 Task: Find connections with filter location Guadalupe with filter topic #Bestadvicewith filter profile language Spanish with filter current company Cargill with filter school Shivaji College with filter industry Soap and Cleaning Product Manufacturing with filter service category Insurance with filter keywords title Bank Teller
Action: Mouse moved to (519, 93)
Screenshot: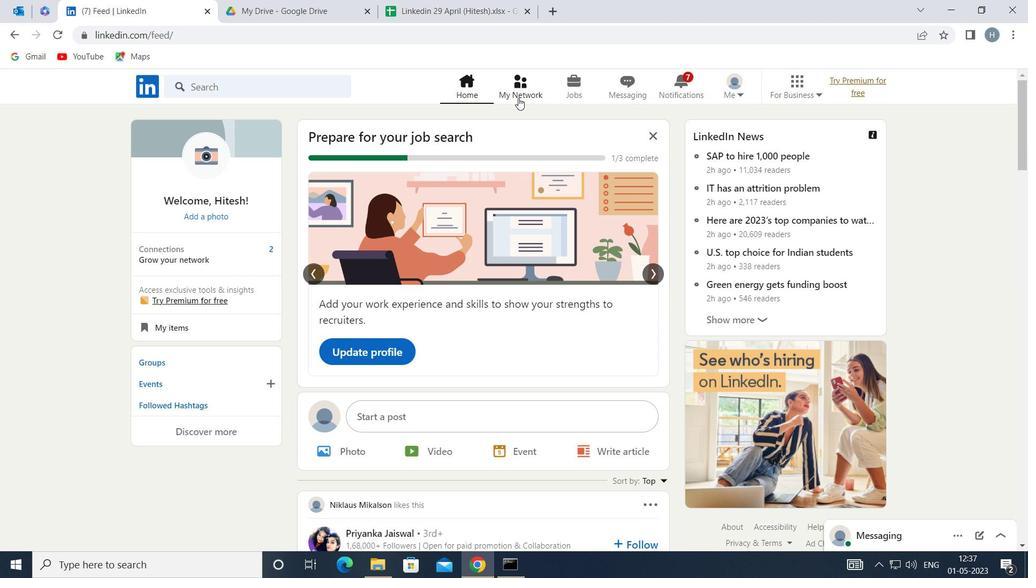 
Action: Mouse pressed left at (519, 93)
Screenshot: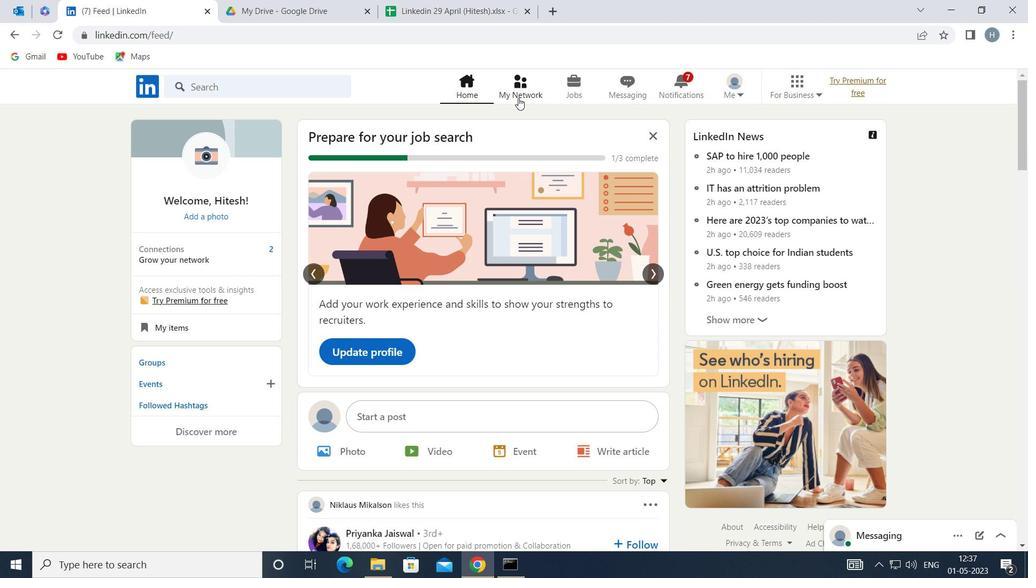 
Action: Mouse moved to (280, 156)
Screenshot: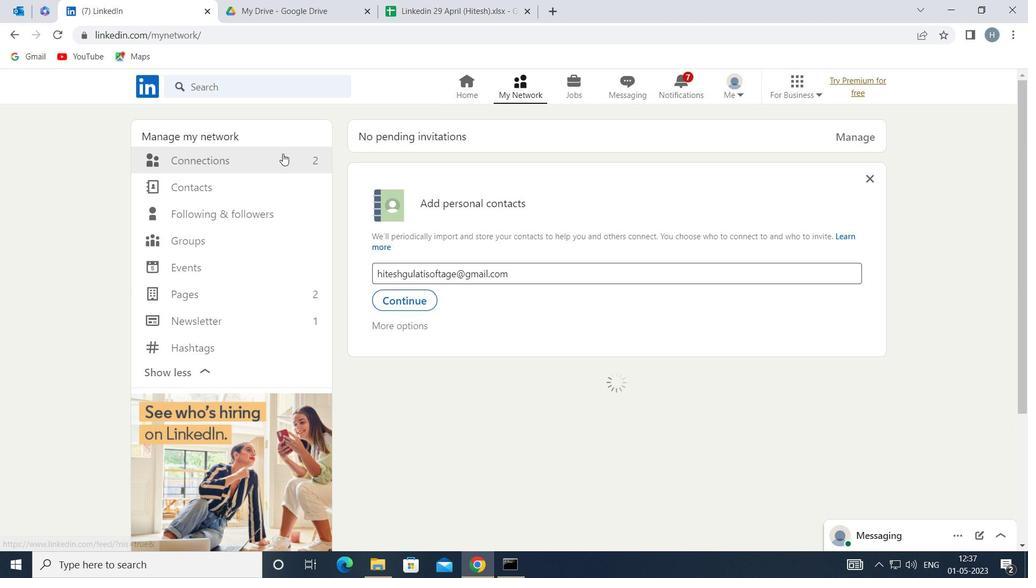 
Action: Mouse pressed left at (280, 156)
Screenshot: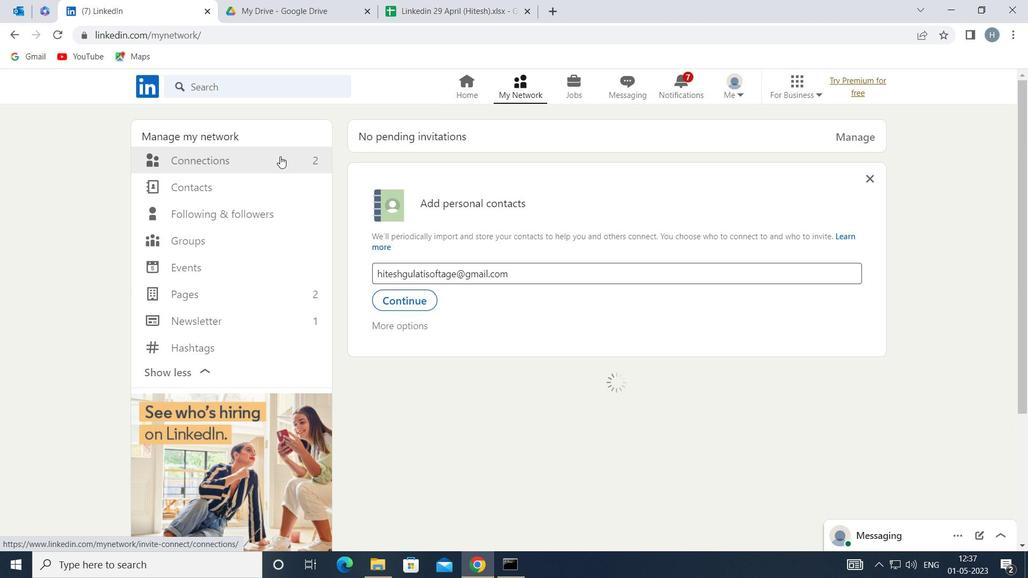 
Action: Mouse moved to (630, 158)
Screenshot: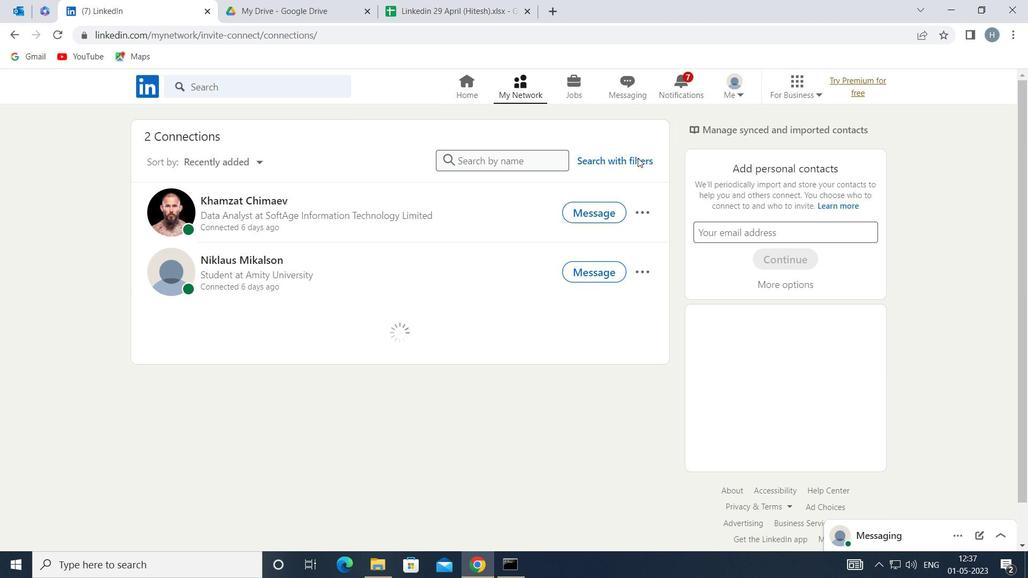 
Action: Mouse pressed left at (630, 158)
Screenshot: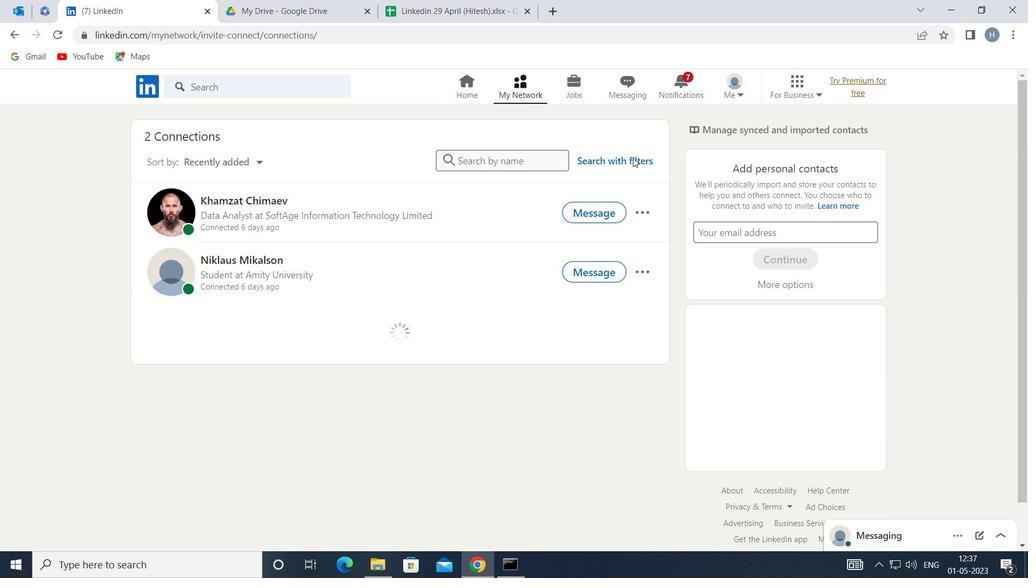 
Action: Mouse moved to (569, 124)
Screenshot: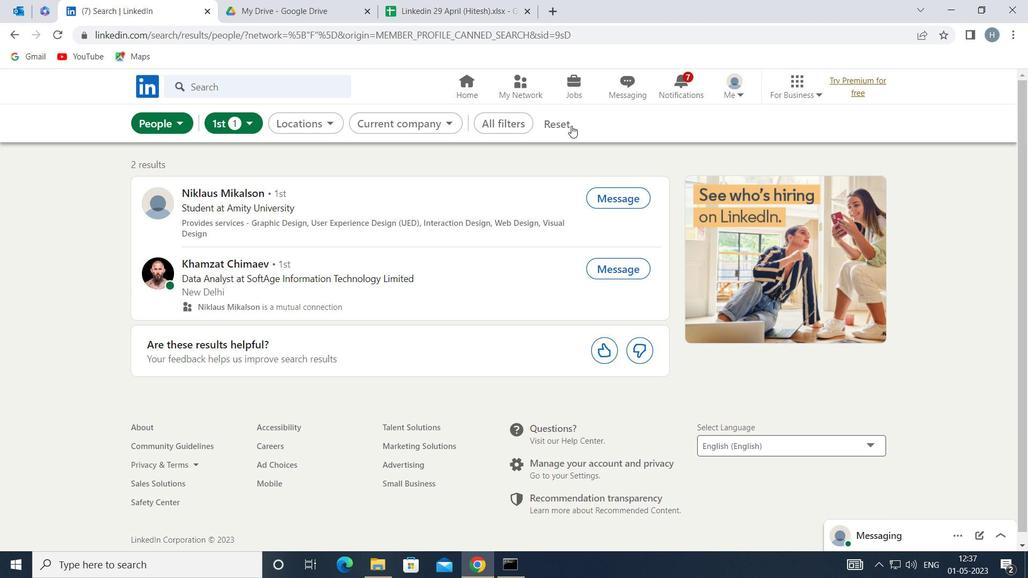 
Action: Mouse pressed left at (569, 124)
Screenshot: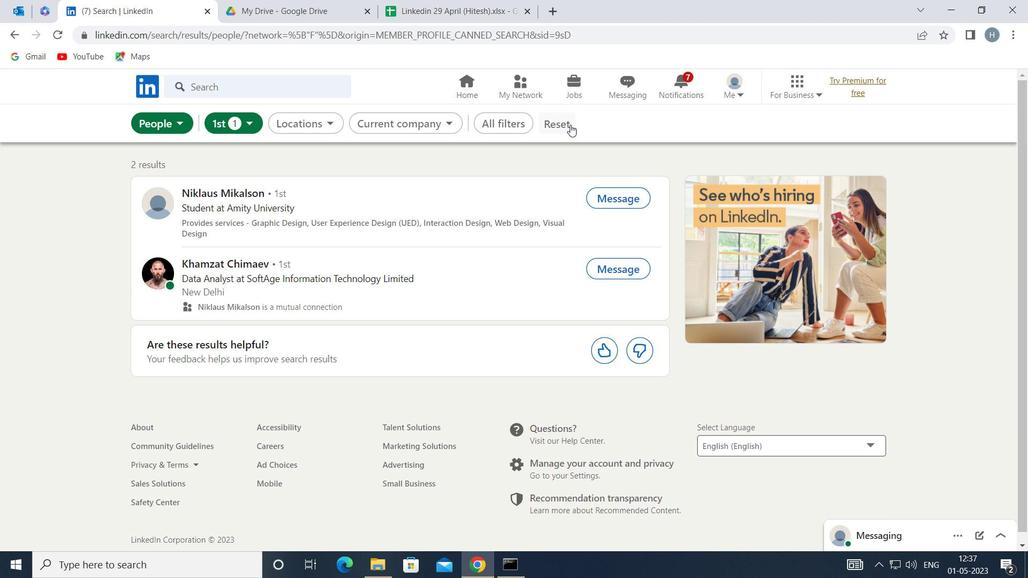 
Action: Mouse moved to (548, 119)
Screenshot: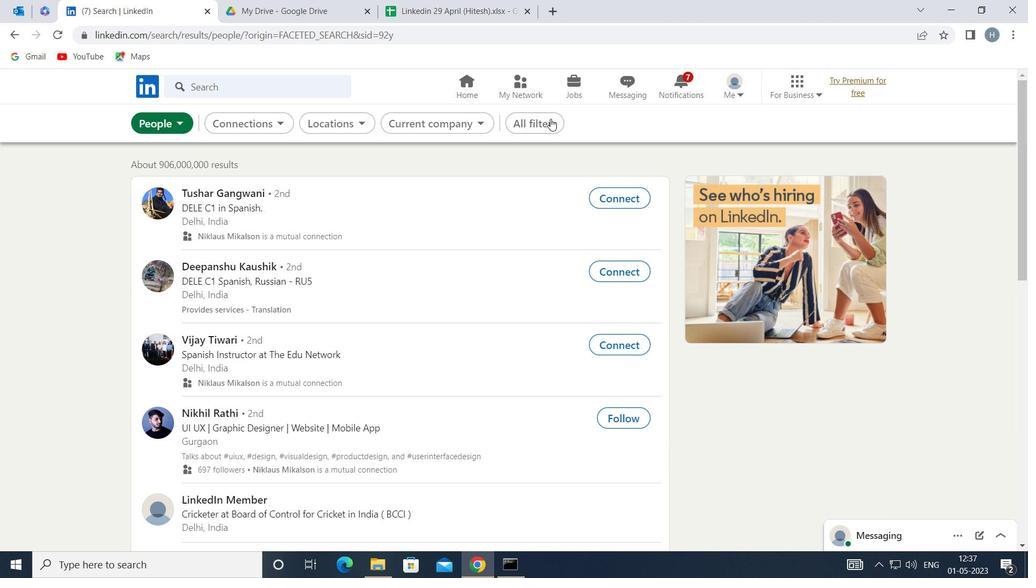 
Action: Mouse pressed left at (548, 119)
Screenshot: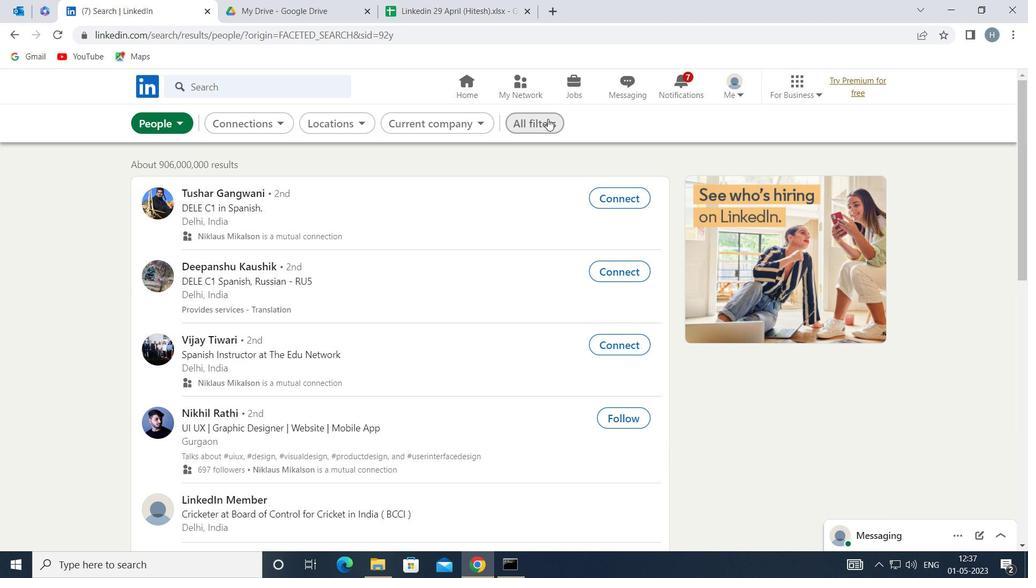 
Action: Mouse moved to (831, 313)
Screenshot: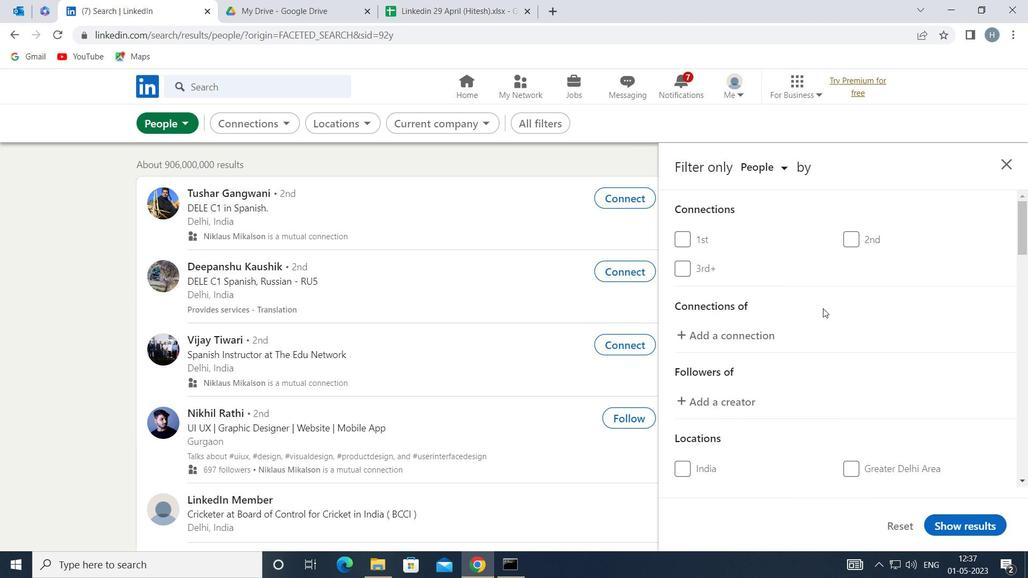 
Action: Mouse scrolled (831, 312) with delta (0, 0)
Screenshot: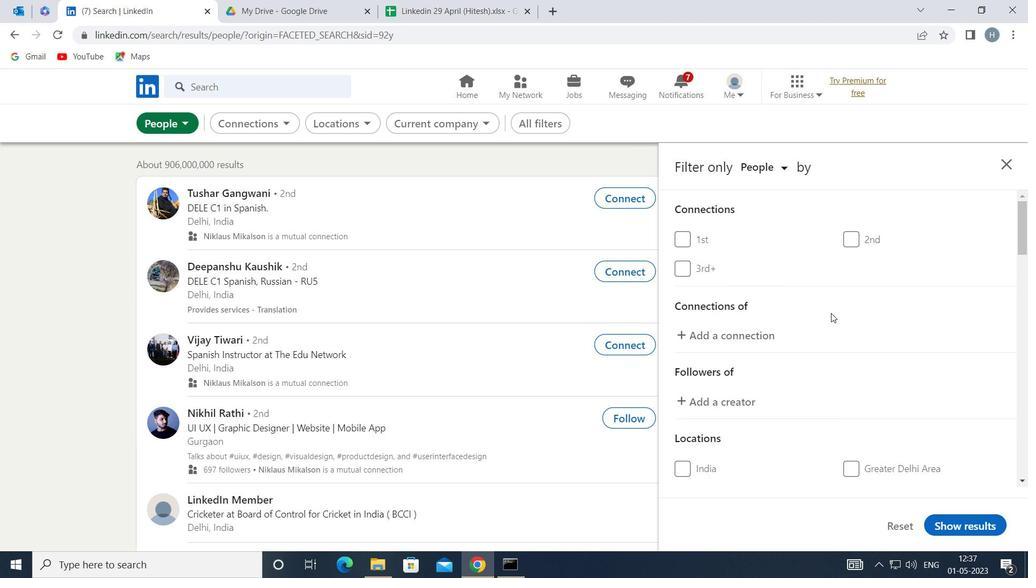 
Action: Mouse scrolled (831, 312) with delta (0, 0)
Screenshot: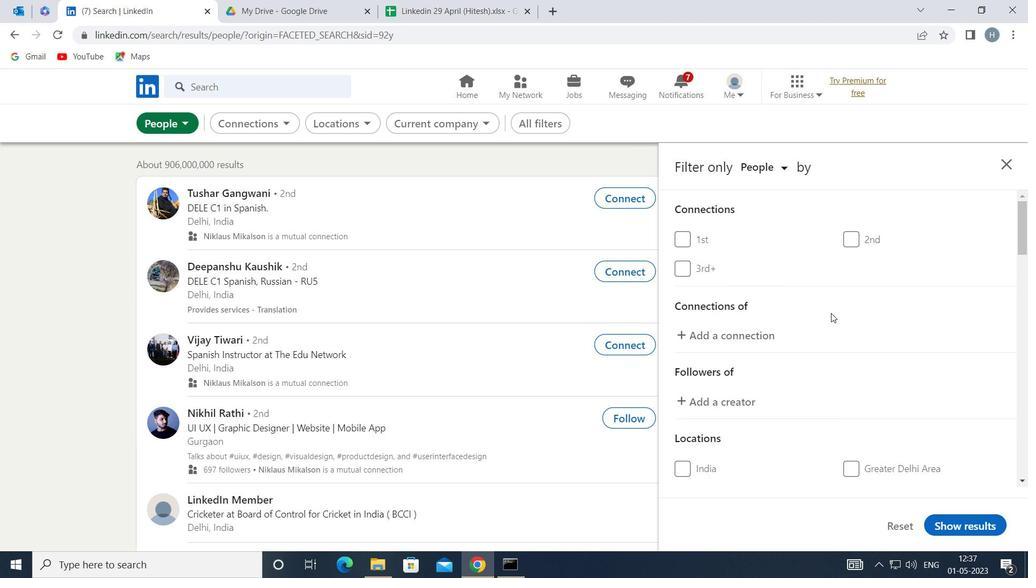 
Action: Mouse scrolled (831, 312) with delta (0, 0)
Screenshot: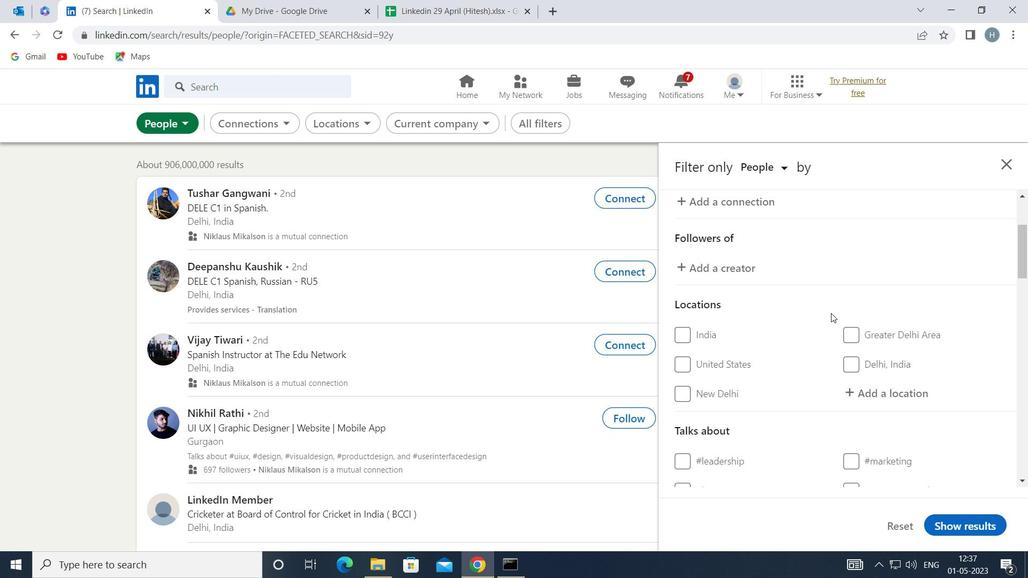 
Action: Mouse moved to (875, 328)
Screenshot: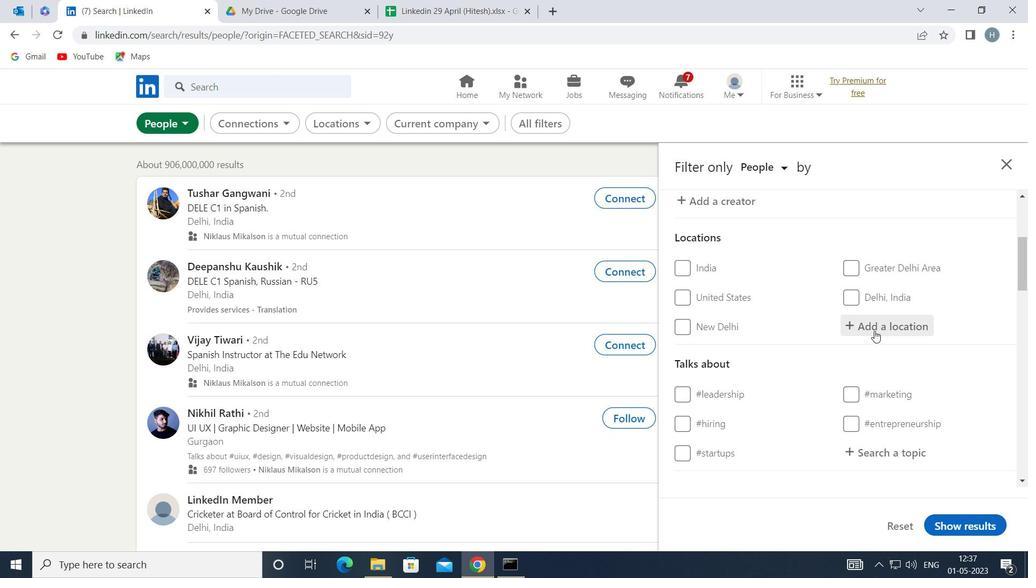 
Action: Mouse pressed left at (875, 328)
Screenshot: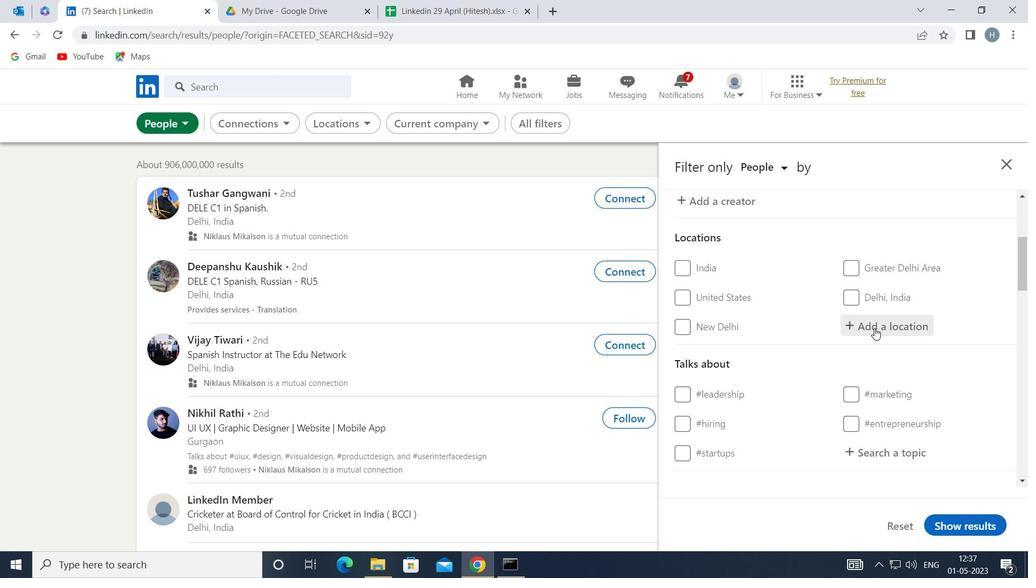 
Action: Key pressed <Key.shift>GUADALUPE
Screenshot: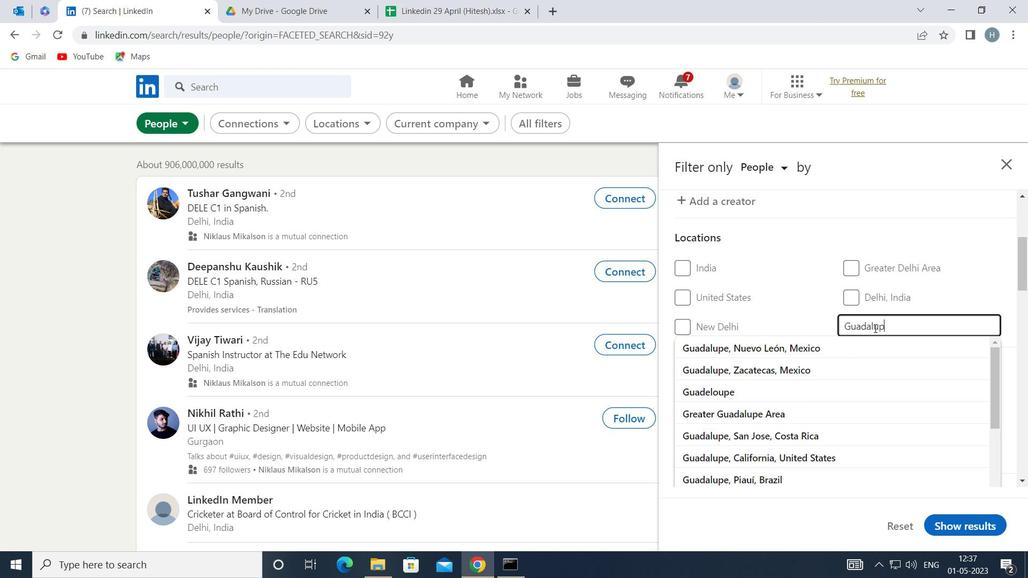 
Action: Mouse moved to (859, 331)
Screenshot: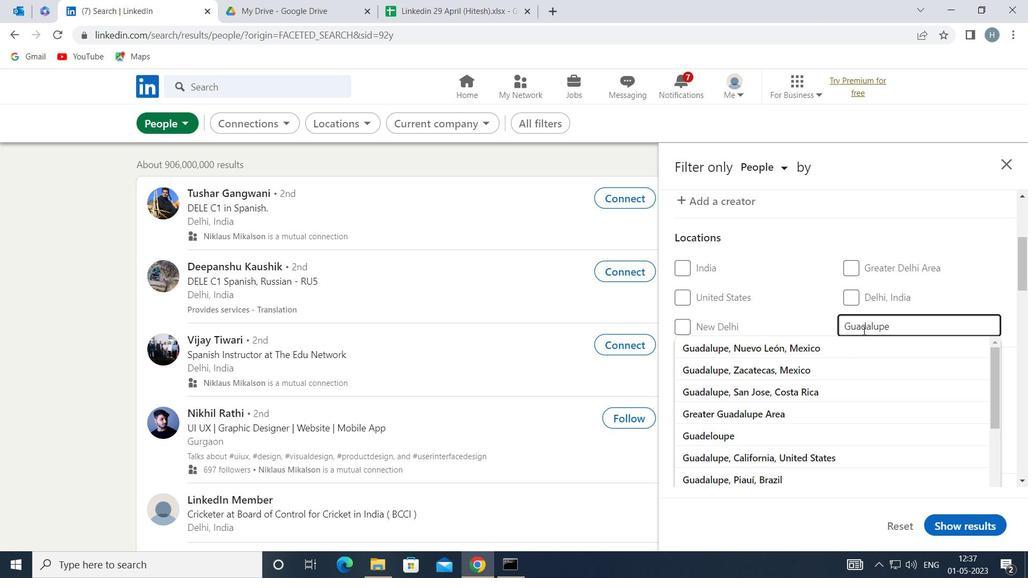 
Action: Key pressed <Key.enter>
Screenshot: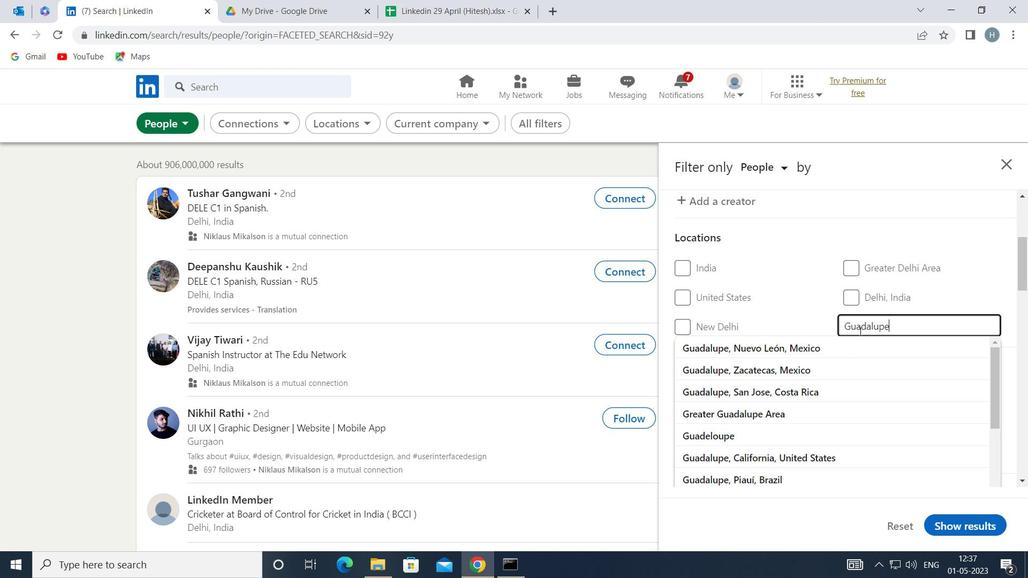 
Action: Mouse moved to (866, 348)
Screenshot: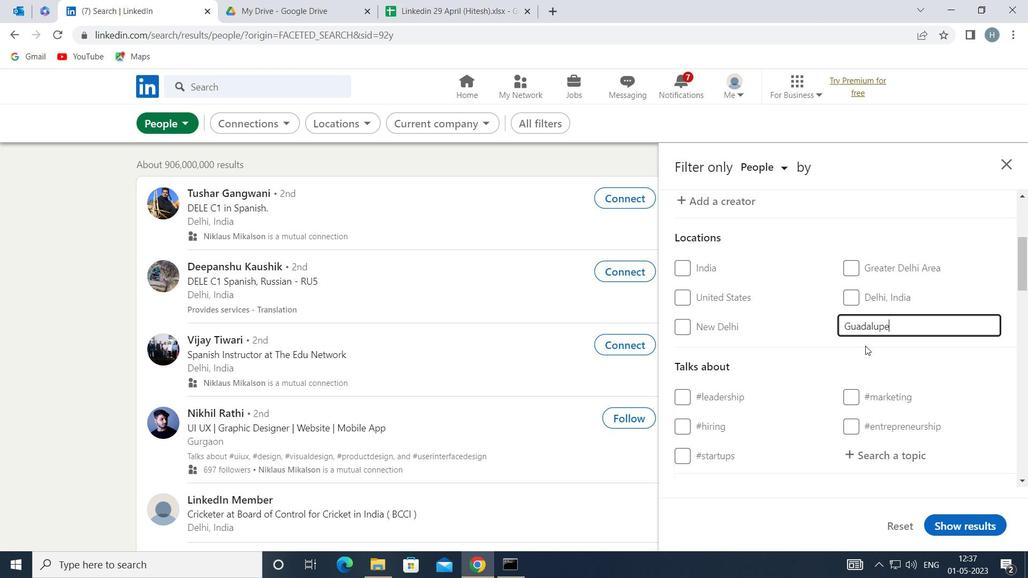 
Action: Mouse scrolled (866, 348) with delta (0, 0)
Screenshot: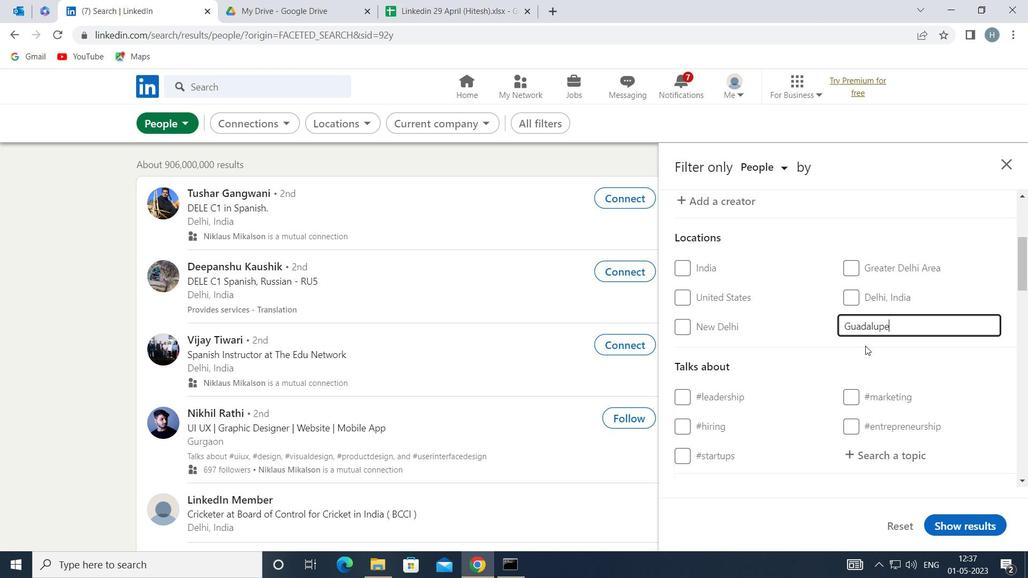 
Action: Mouse moved to (866, 349)
Screenshot: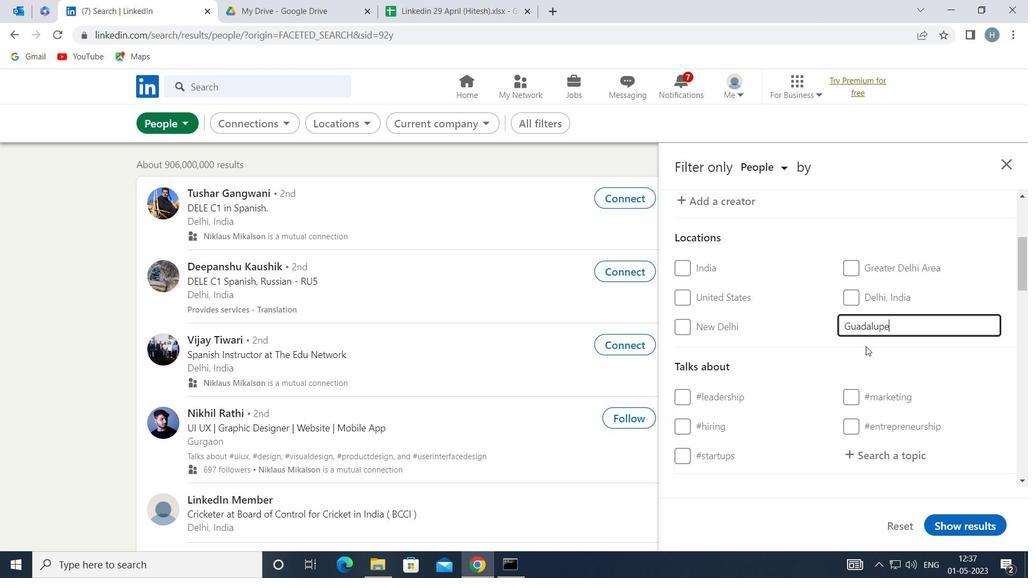 
Action: Mouse scrolled (866, 348) with delta (0, 0)
Screenshot: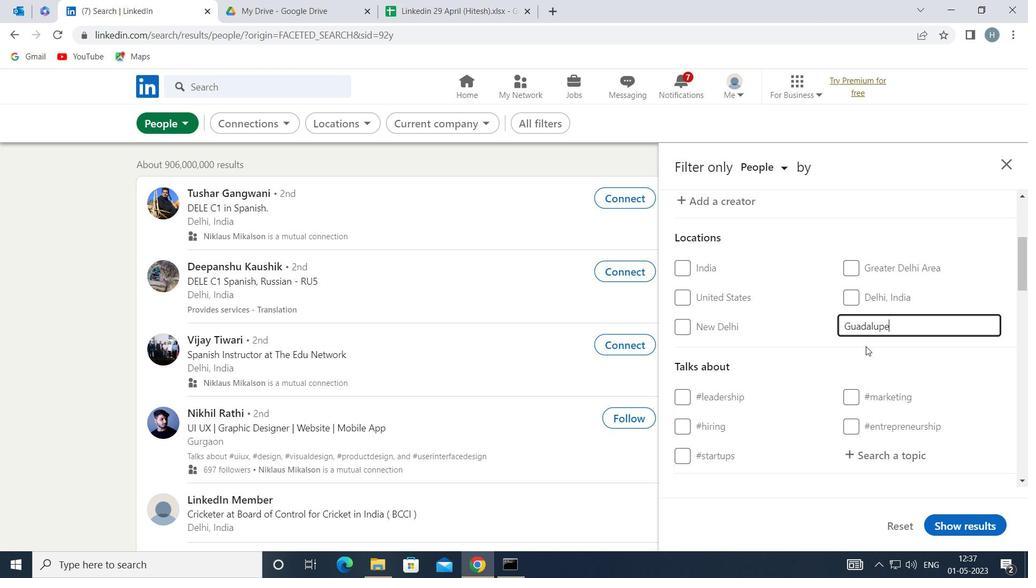 
Action: Mouse moved to (884, 320)
Screenshot: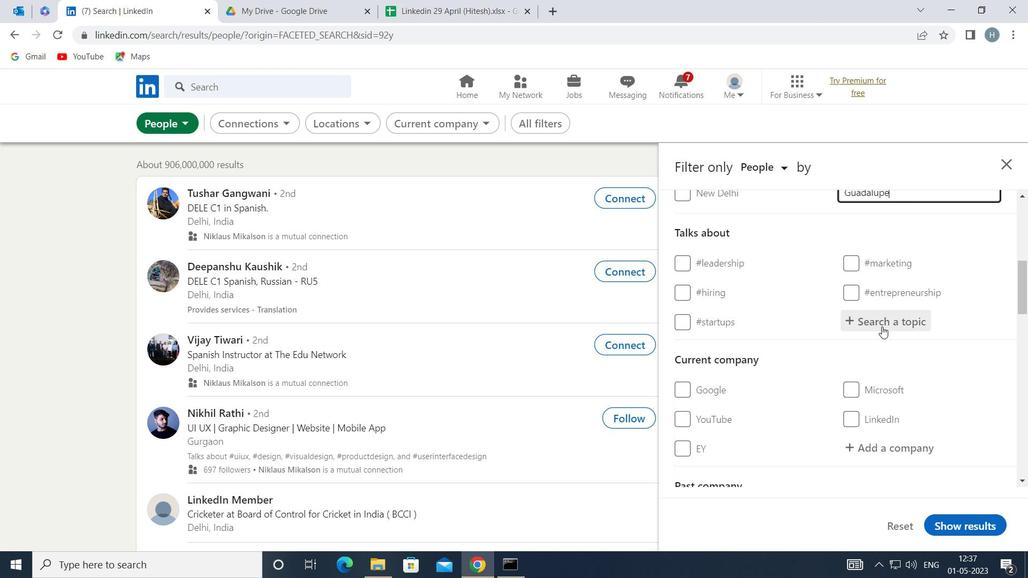 
Action: Mouse pressed left at (884, 320)
Screenshot: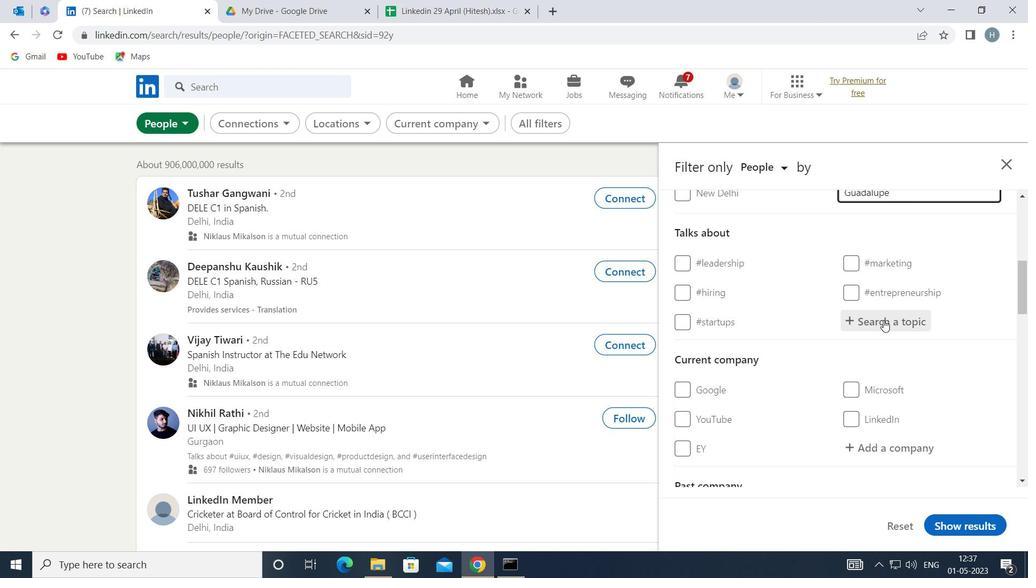 
Action: Key pressed <Key.shift>BESTADV
Screenshot: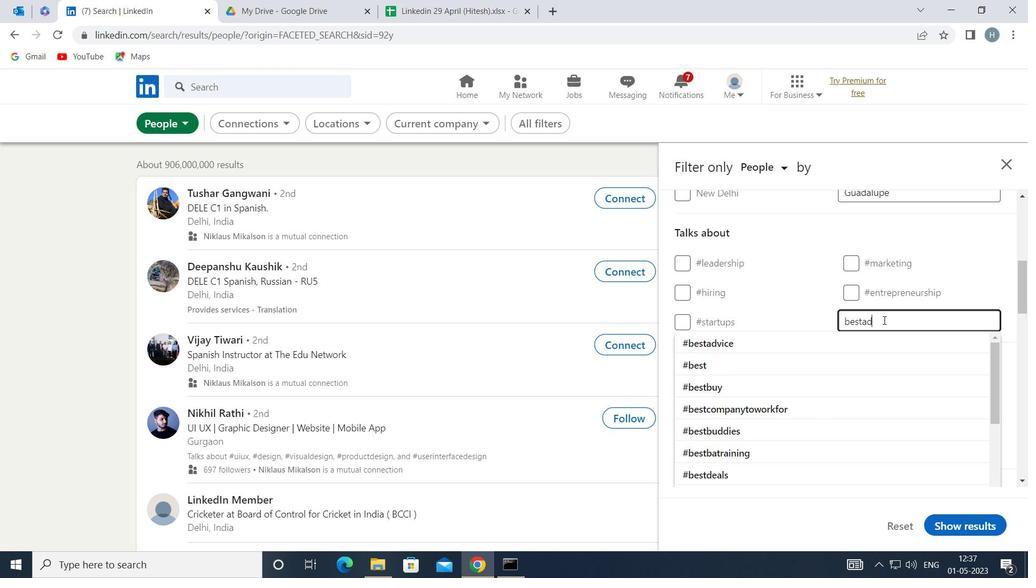 
Action: Mouse moved to (861, 343)
Screenshot: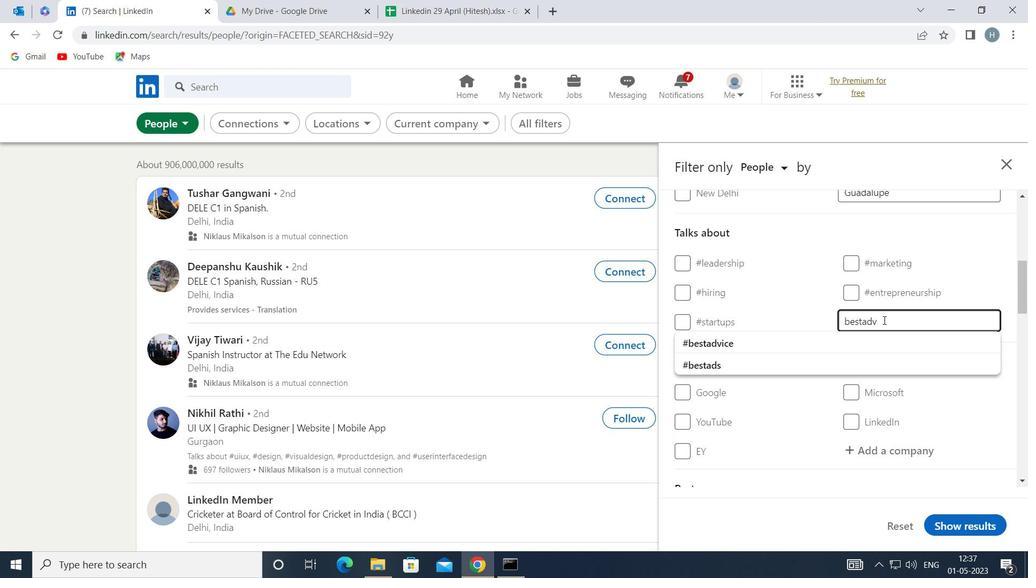 
Action: Mouse pressed left at (861, 343)
Screenshot: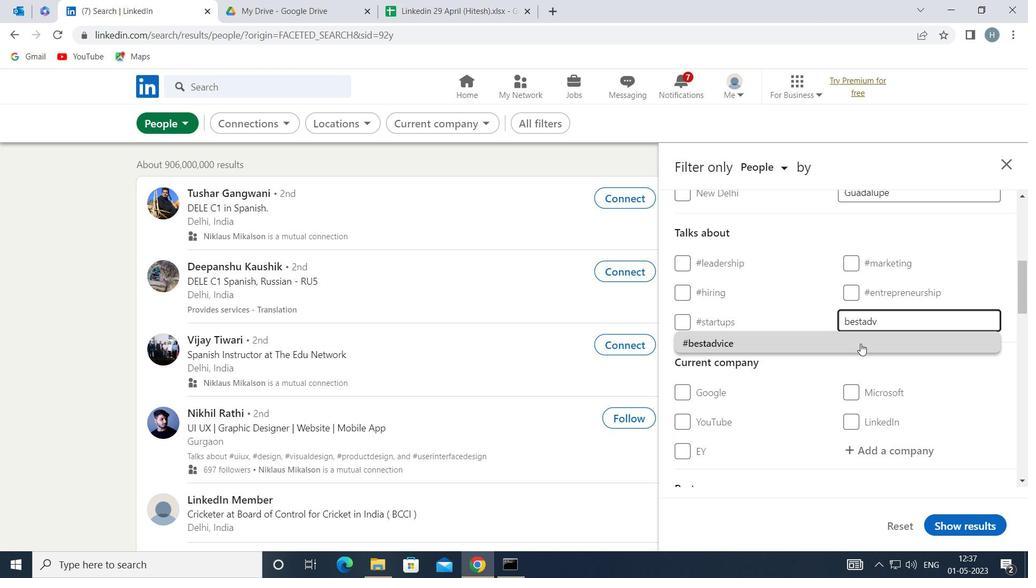 
Action: Mouse moved to (841, 343)
Screenshot: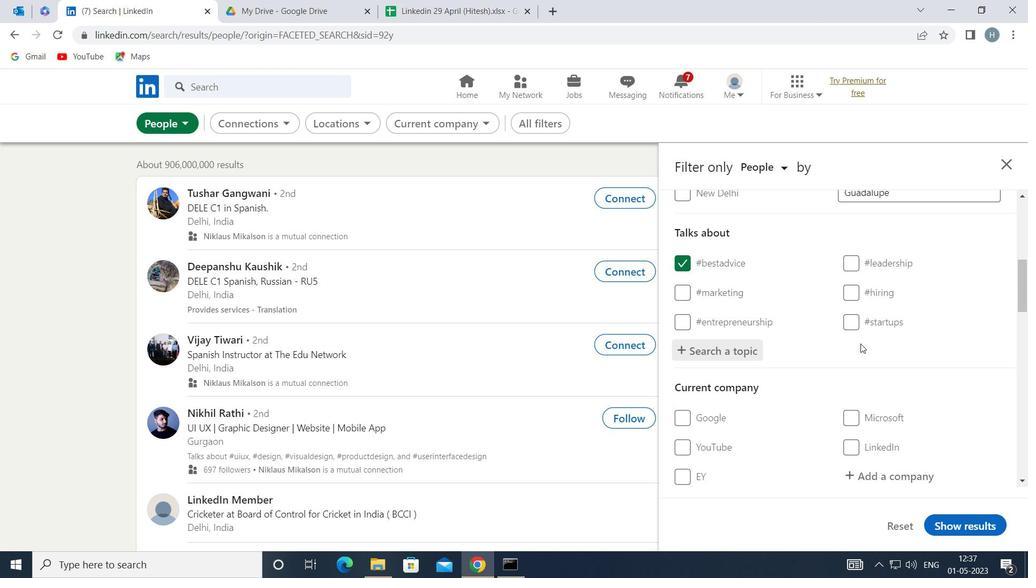 
Action: Mouse scrolled (841, 343) with delta (0, 0)
Screenshot: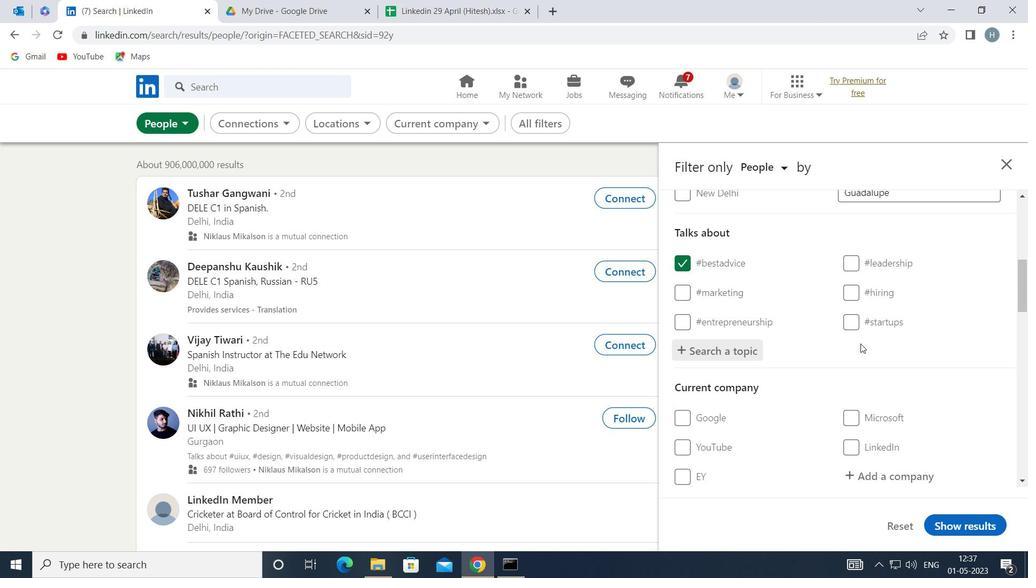 
Action: Mouse moved to (824, 344)
Screenshot: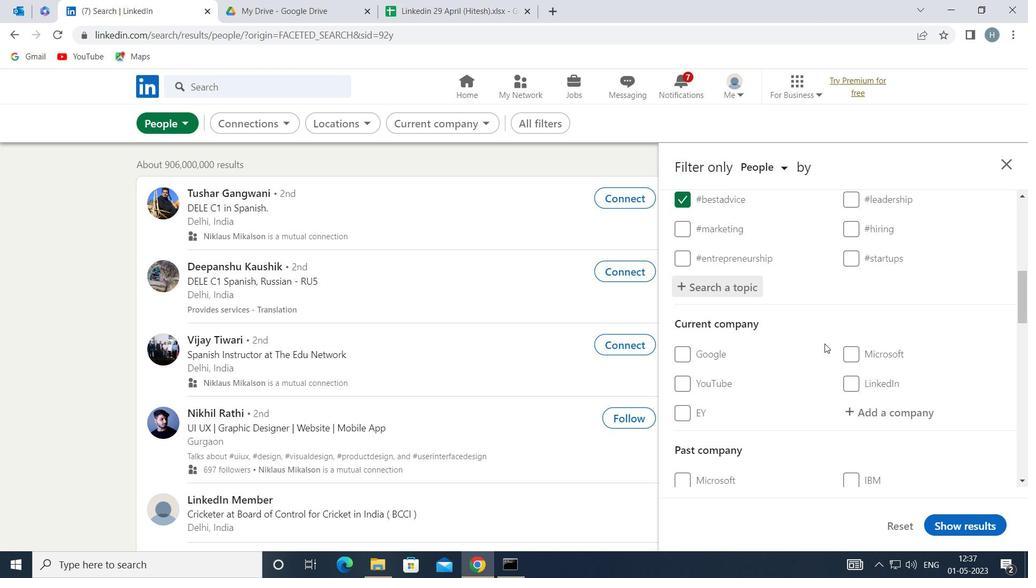 
Action: Mouse scrolled (824, 343) with delta (0, 0)
Screenshot: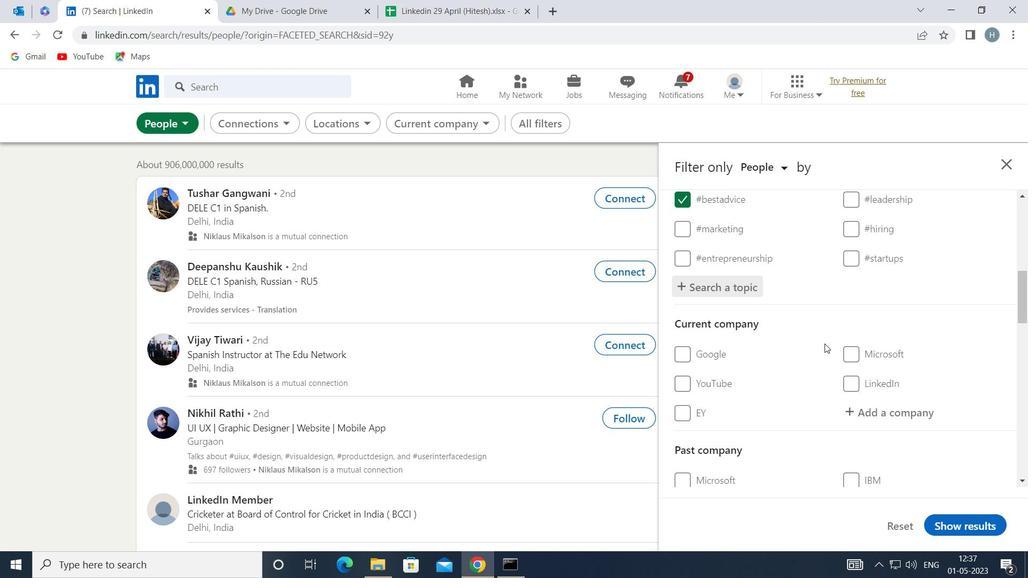 
Action: Mouse scrolled (824, 343) with delta (0, 0)
Screenshot: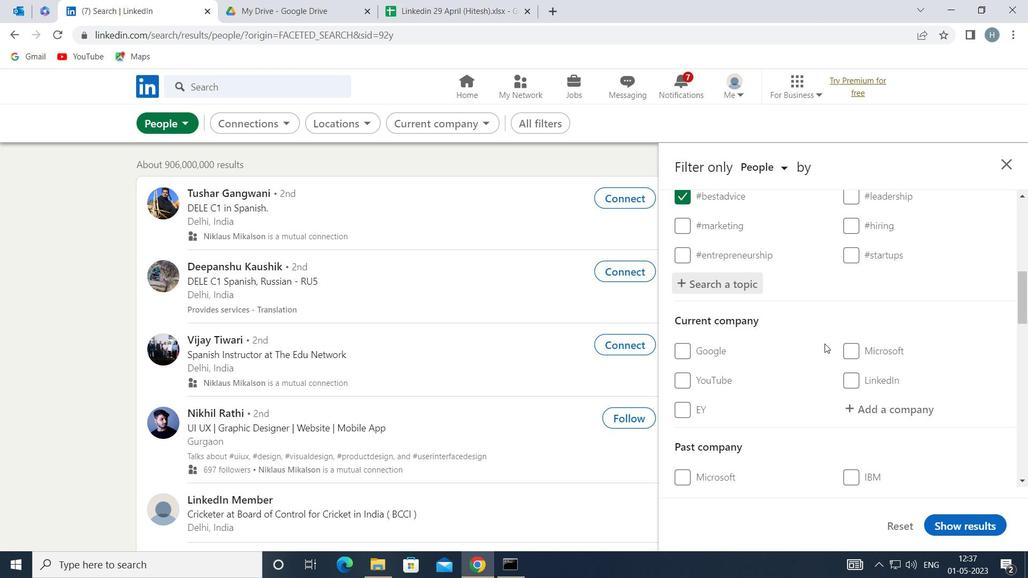 
Action: Mouse moved to (823, 341)
Screenshot: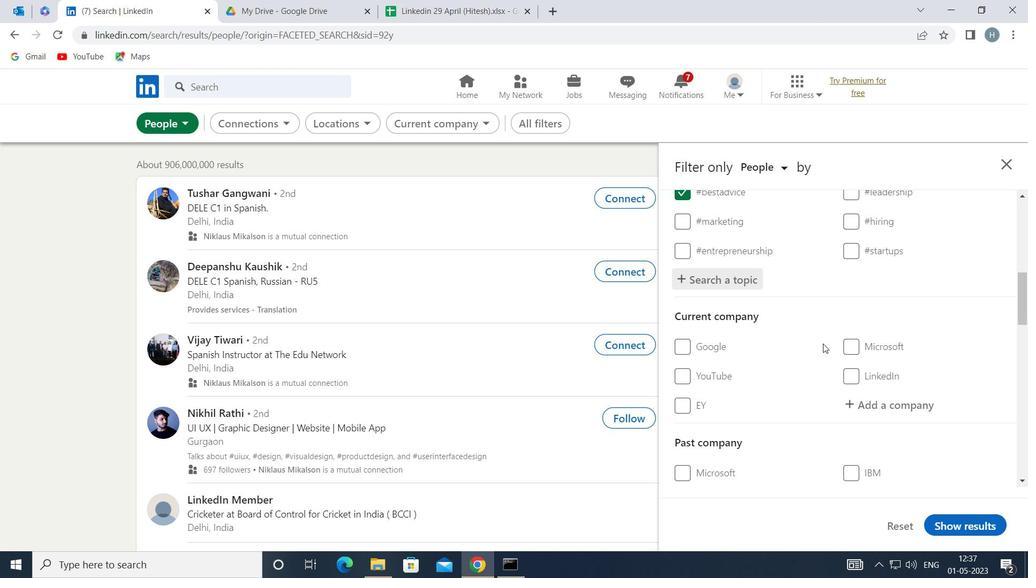 
Action: Mouse scrolled (823, 341) with delta (0, 0)
Screenshot: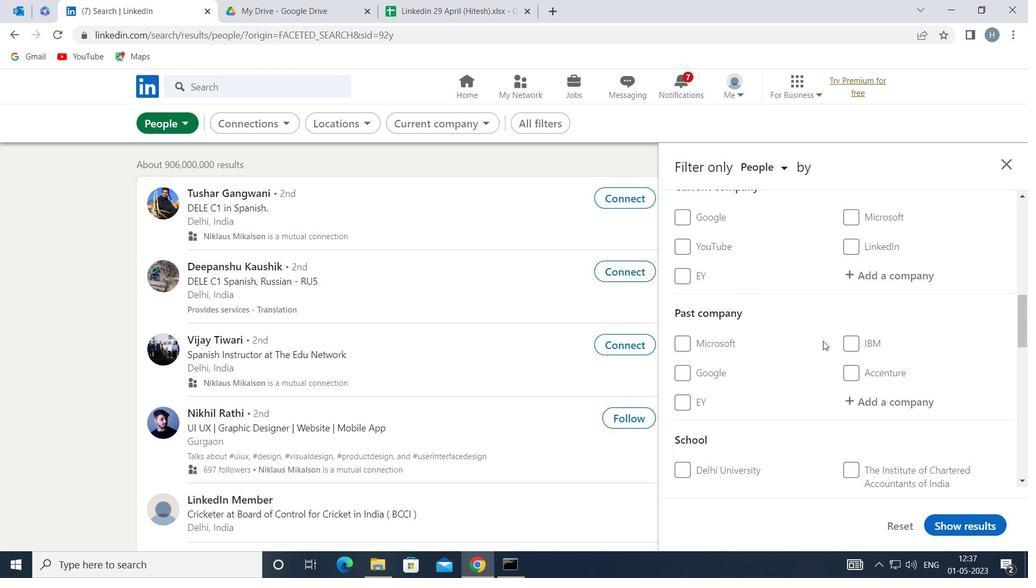 
Action: Mouse moved to (823, 341)
Screenshot: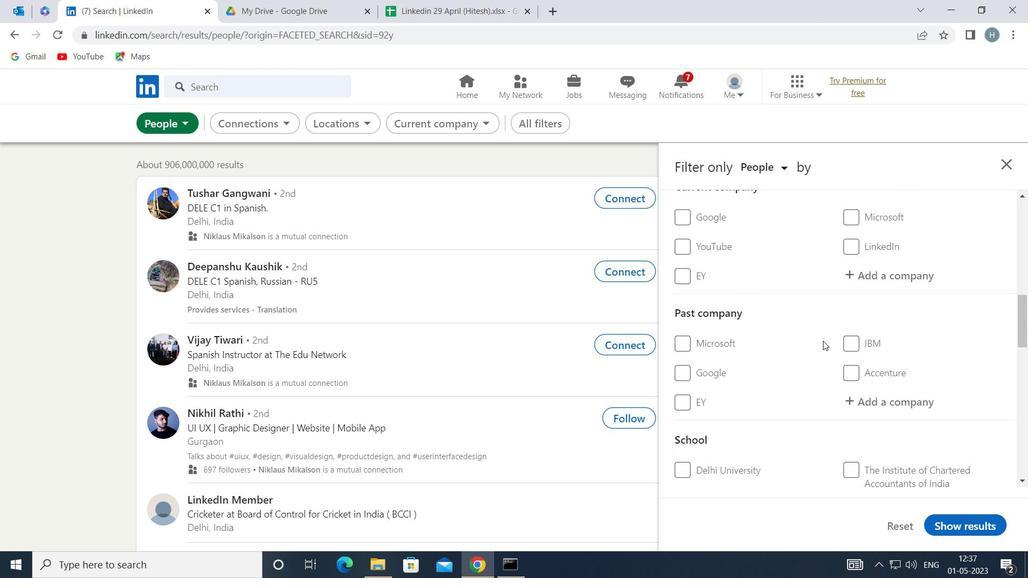 
Action: Mouse scrolled (823, 340) with delta (0, 0)
Screenshot: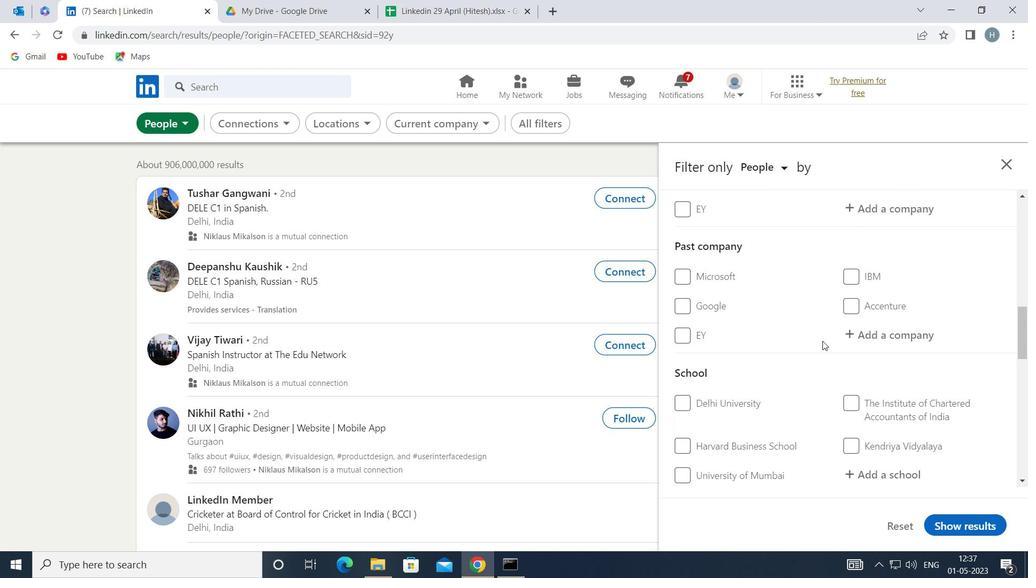 
Action: Mouse scrolled (823, 340) with delta (0, 0)
Screenshot: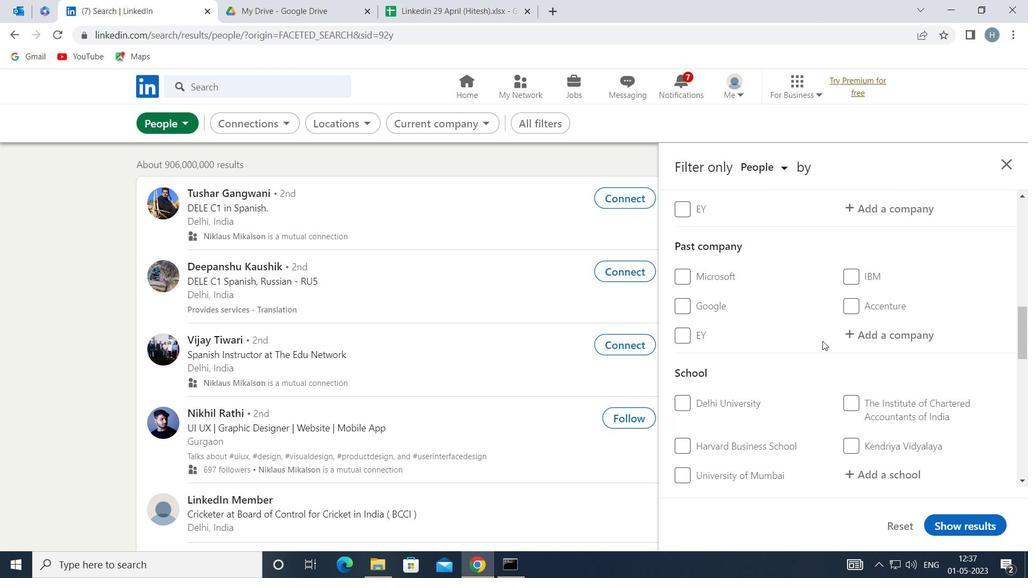 
Action: Mouse scrolled (823, 340) with delta (0, 0)
Screenshot: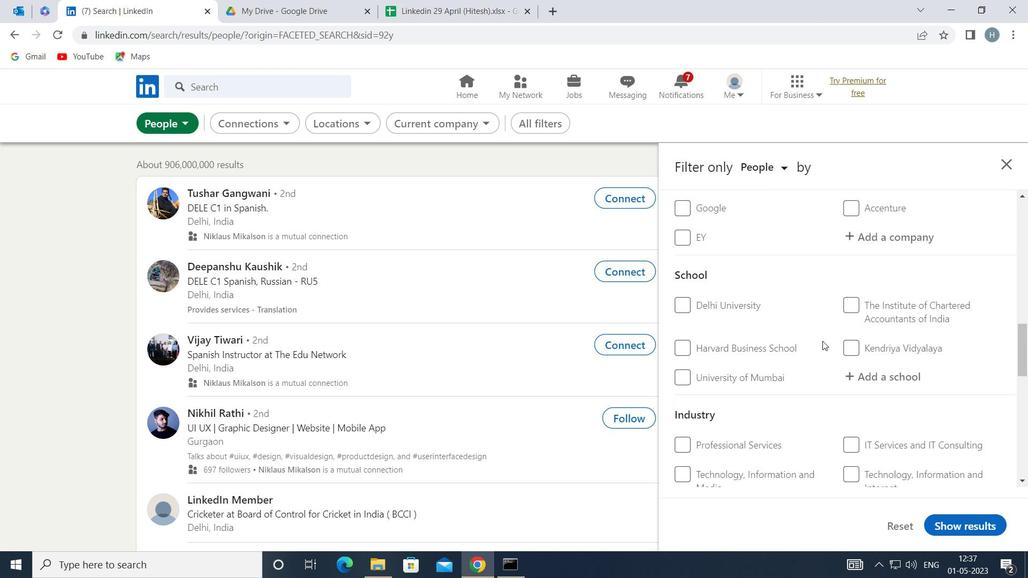 
Action: Mouse scrolled (823, 340) with delta (0, 0)
Screenshot: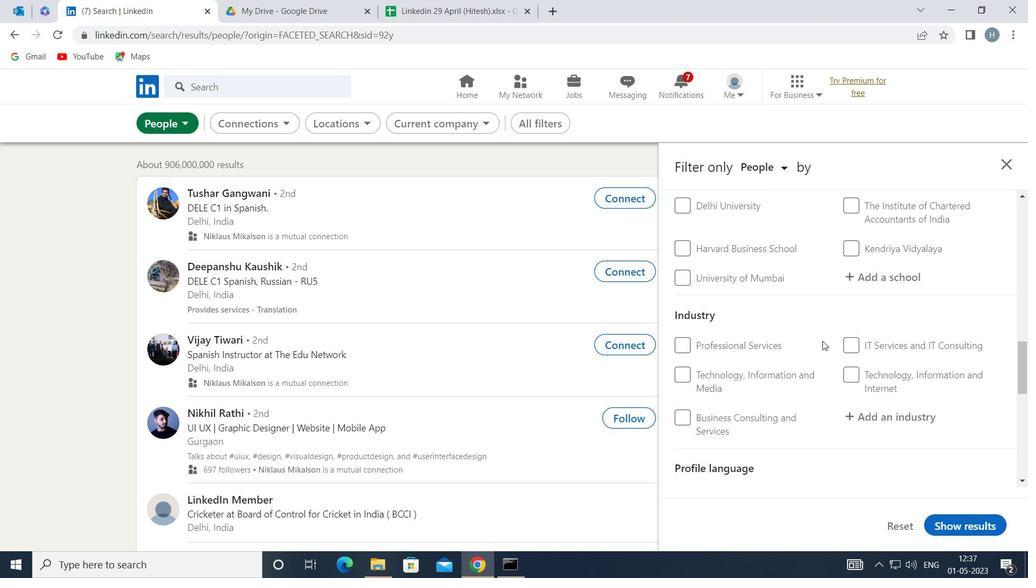 
Action: Mouse scrolled (823, 340) with delta (0, 0)
Screenshot: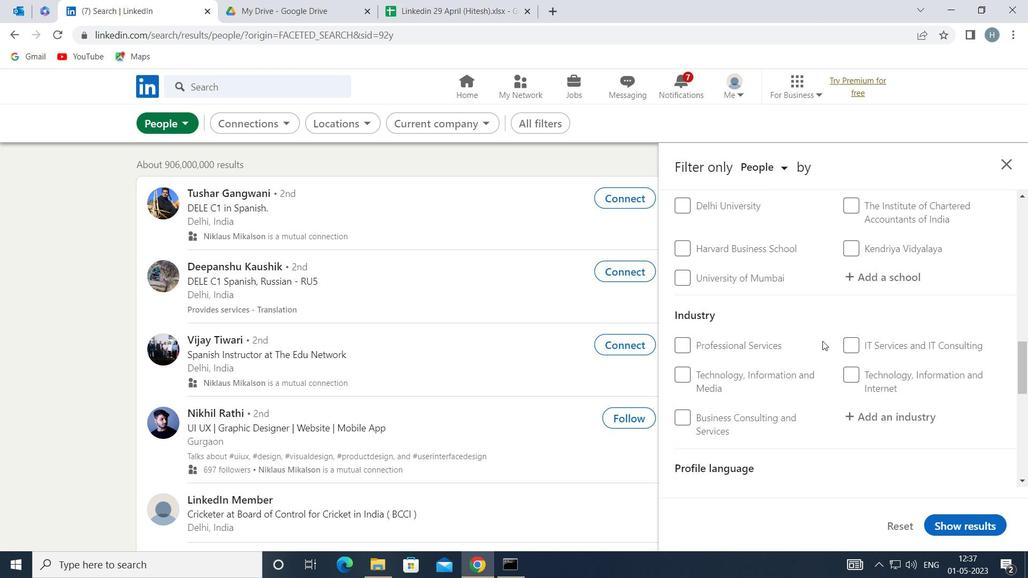 
Action: Mouse scrolled (823, 340) with delta (0, 0)
Screenshot: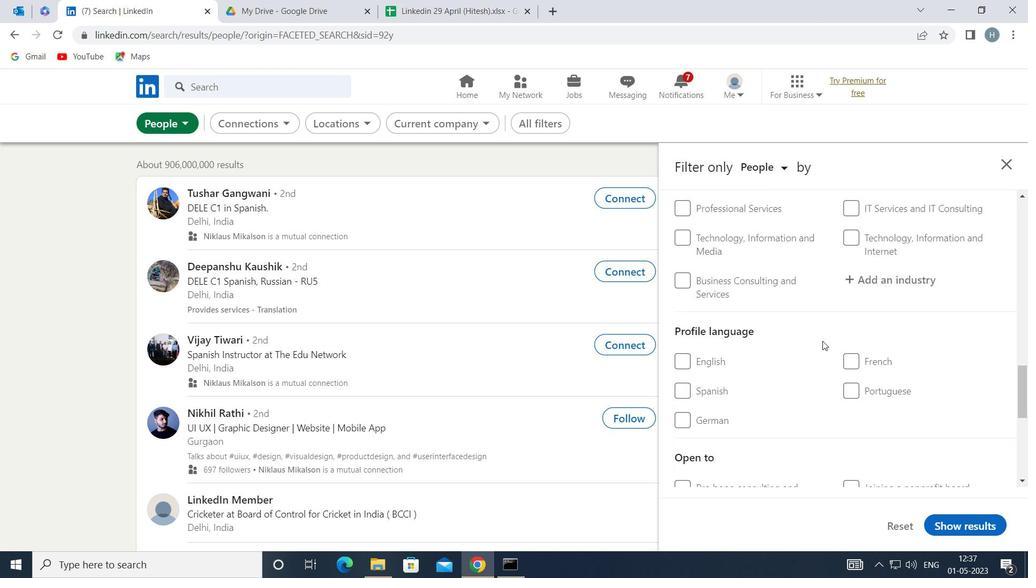
Action: Mouse moved to (720, 327)
Screenshot: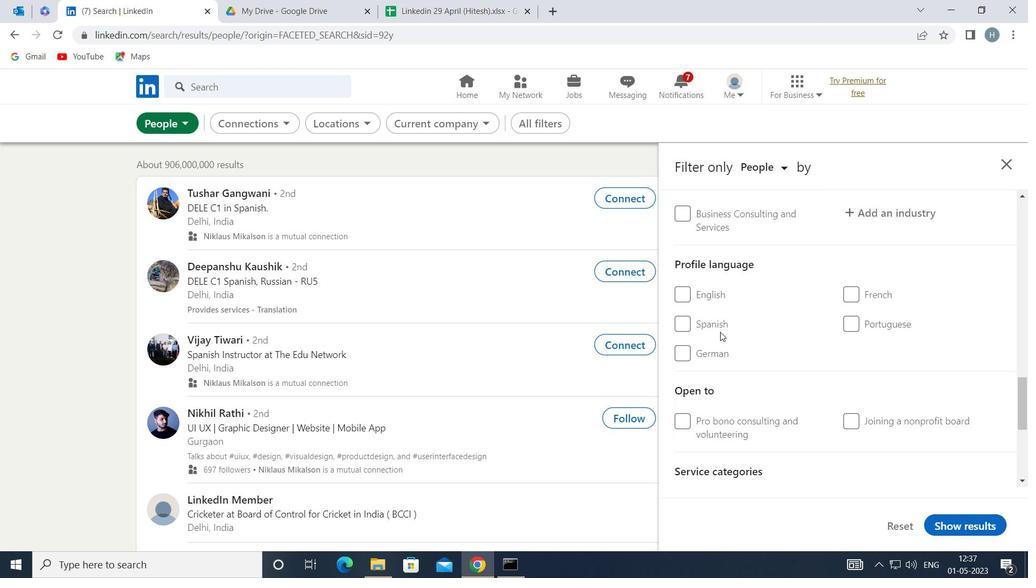 
Action: Mouse pressed left at (720, 327)
Screenshot: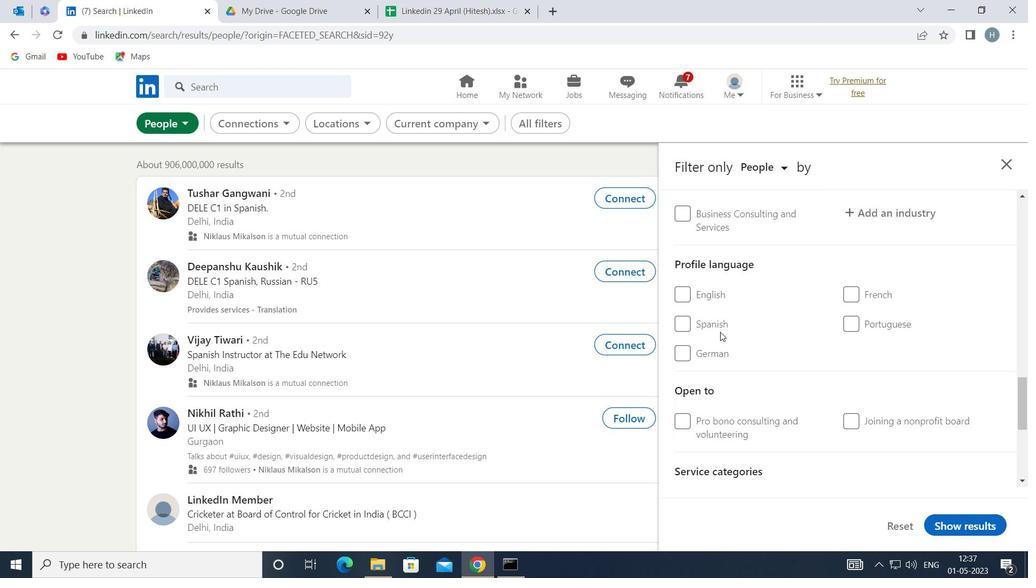 
Action: Mouse moved to (804, 333)
Screenshot: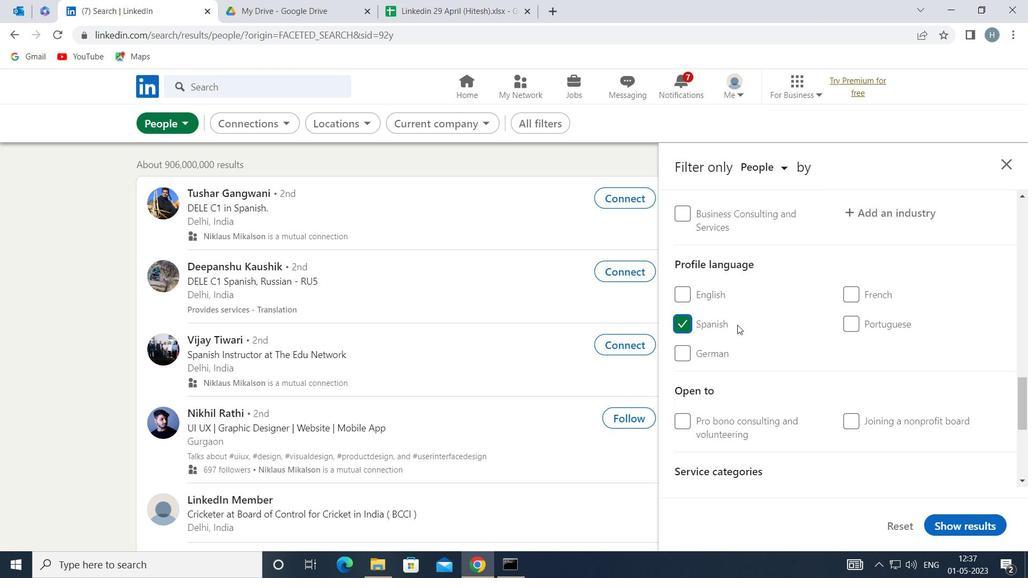 
Action: Mouse scrolled (804, 334) with delta (0, 0)
Screenshot: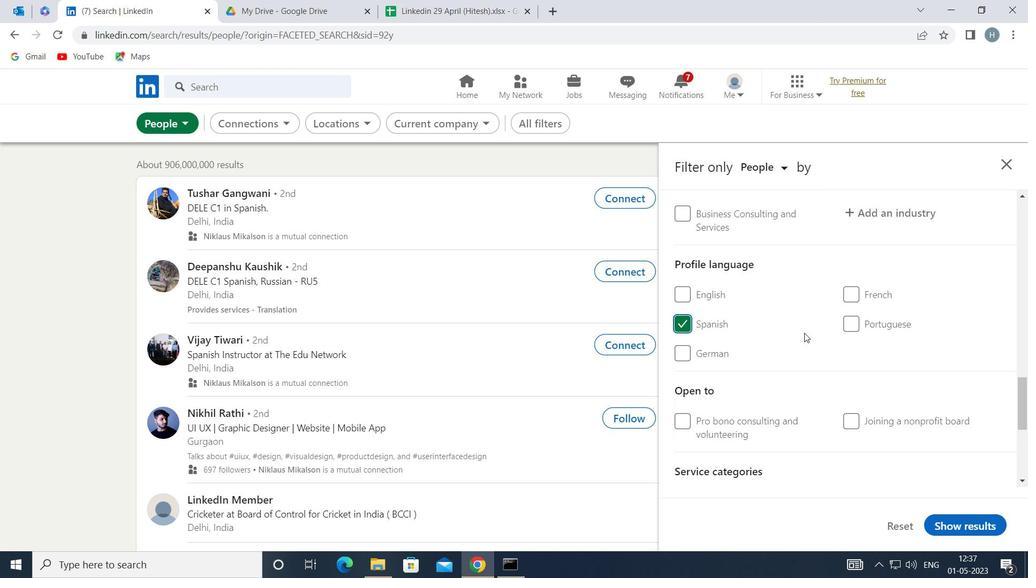 
Action: Mouse scrolled (804, 334) with delta (0, 0)
Screenshot: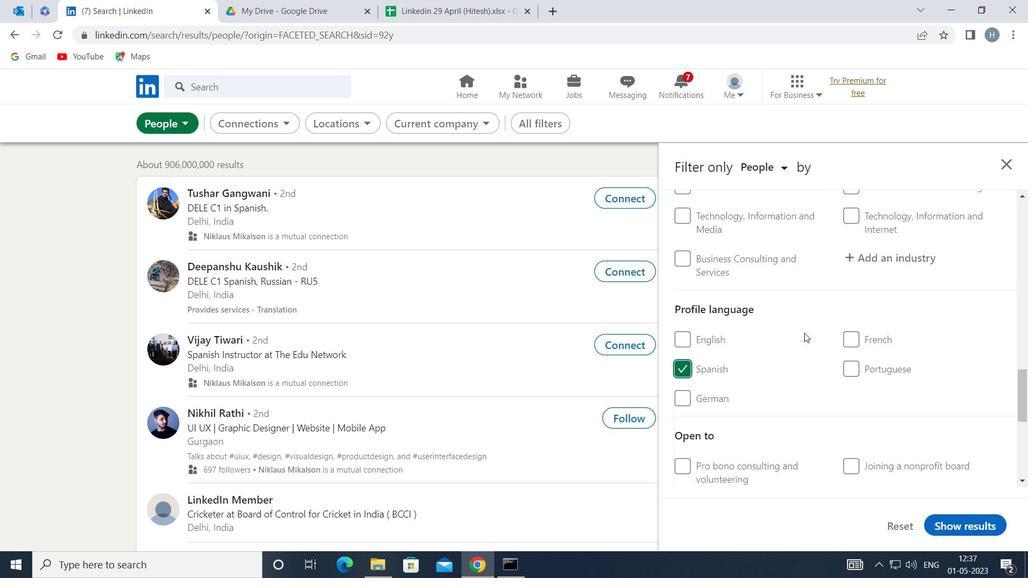 
Action: Mouse scrolled (804, 334) with delta (0, 0)
Screenshot: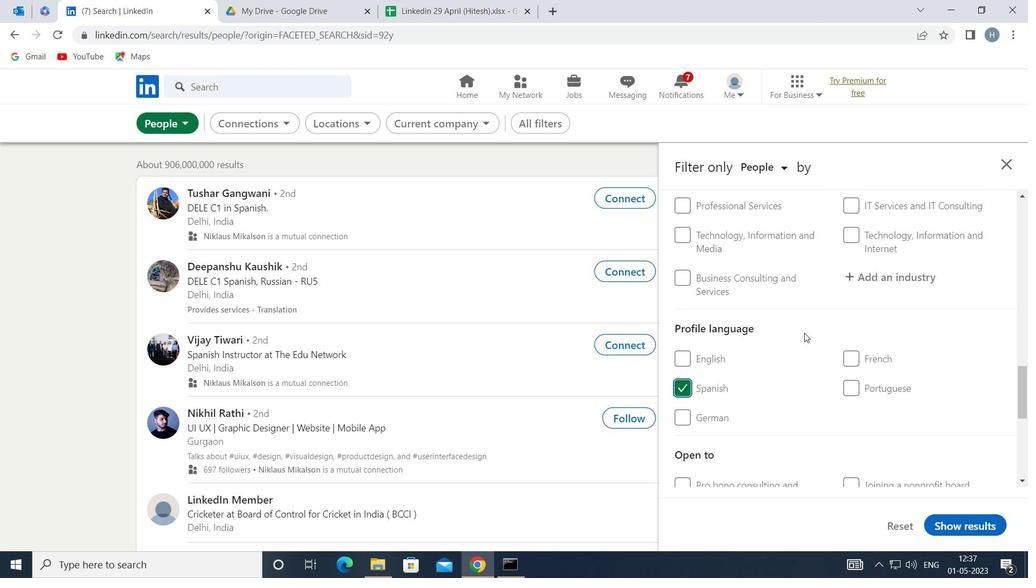 
Action: Mouse scrolled (804, 334) with delta (0, 0)
Screenshot: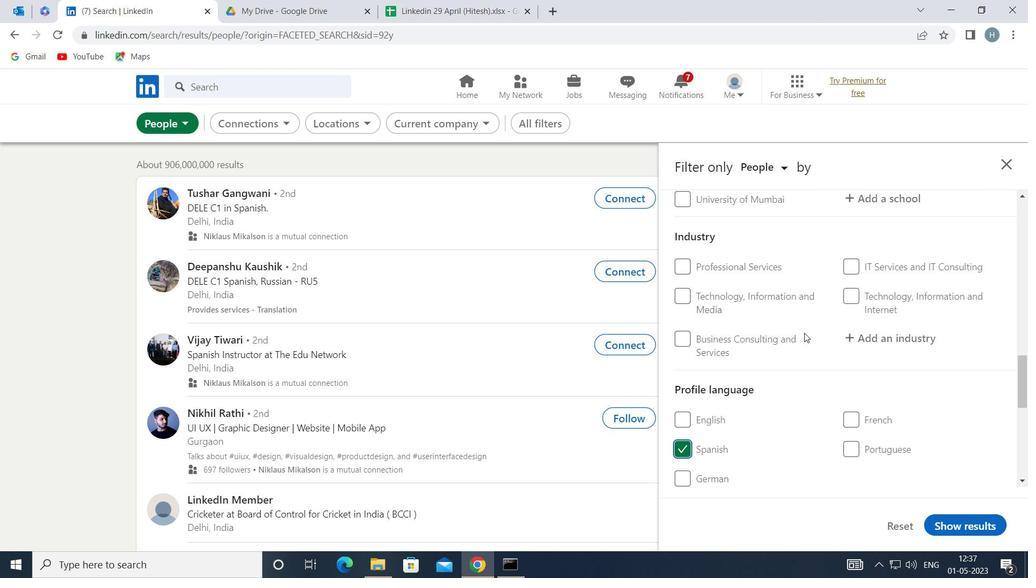 
Action: Mouse scrolled (804, 334) with delta (0, 0)
Screenshot: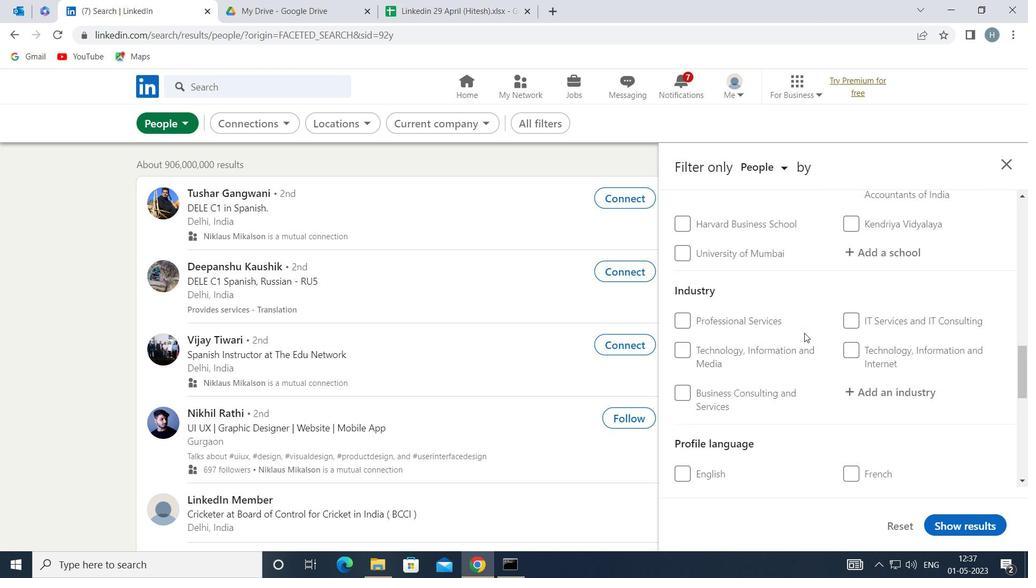 
Action: Mouse scrolled (804, 334) with delta (0, 0)
Screenshot: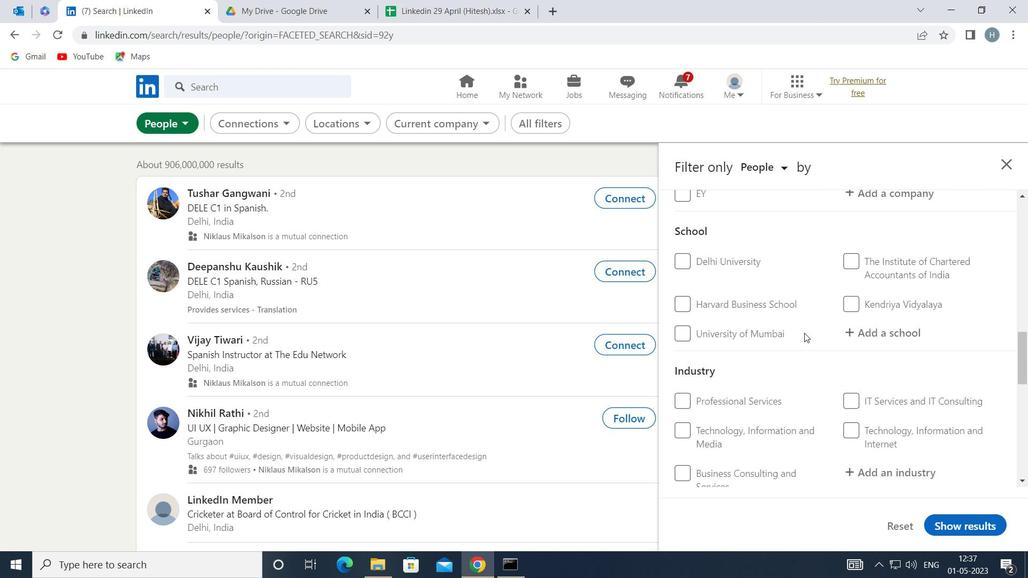 
Action: Mouse scrolled (804, 334) with delta (0, 0)
Screenshot: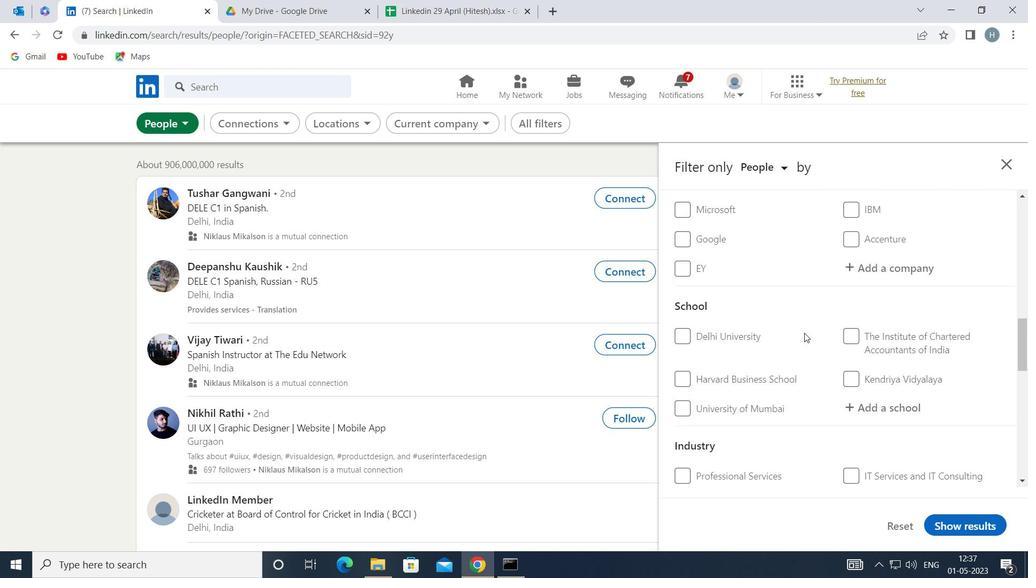 
Action: Mouse scrolled (804, 334) with delta (0, 0)
Screenshot: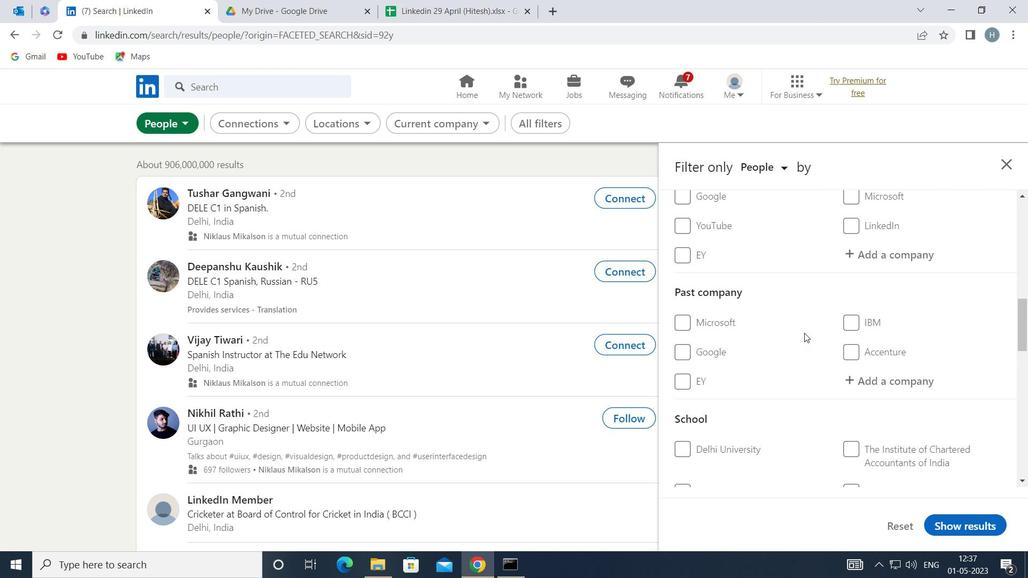 
Action: Mouse scrolled (804, 334) with delta (0, 0)
Screenshot: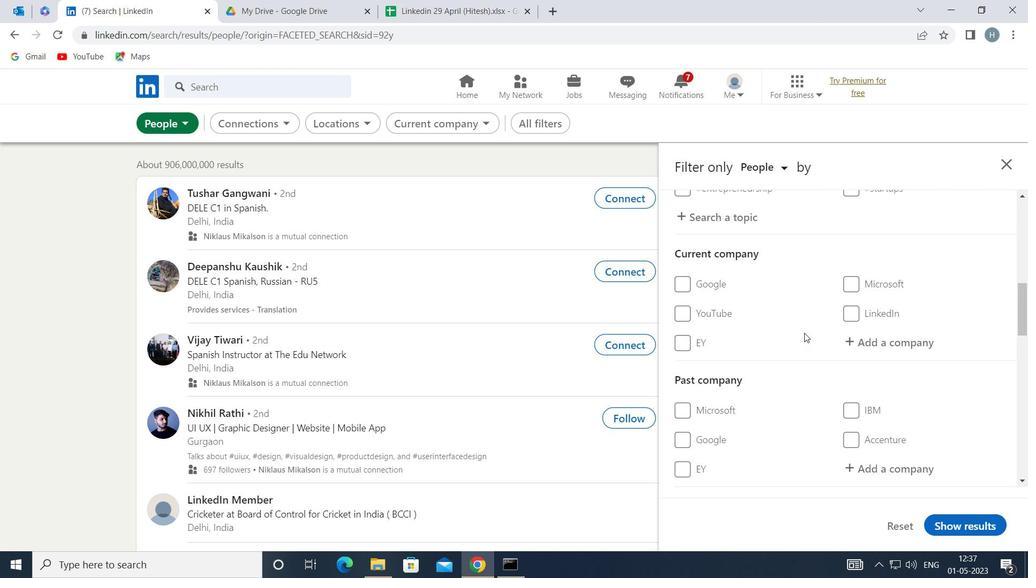 
Action: Mouse moved to (883, 404)
Screenshot: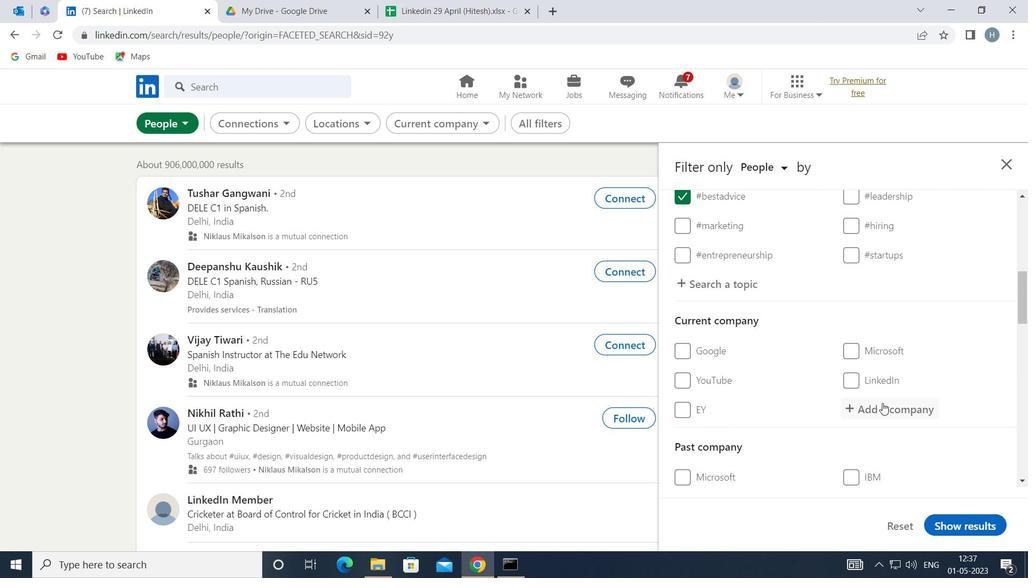 
Action: Mouse pressed left at (883, 404)
Screenshot: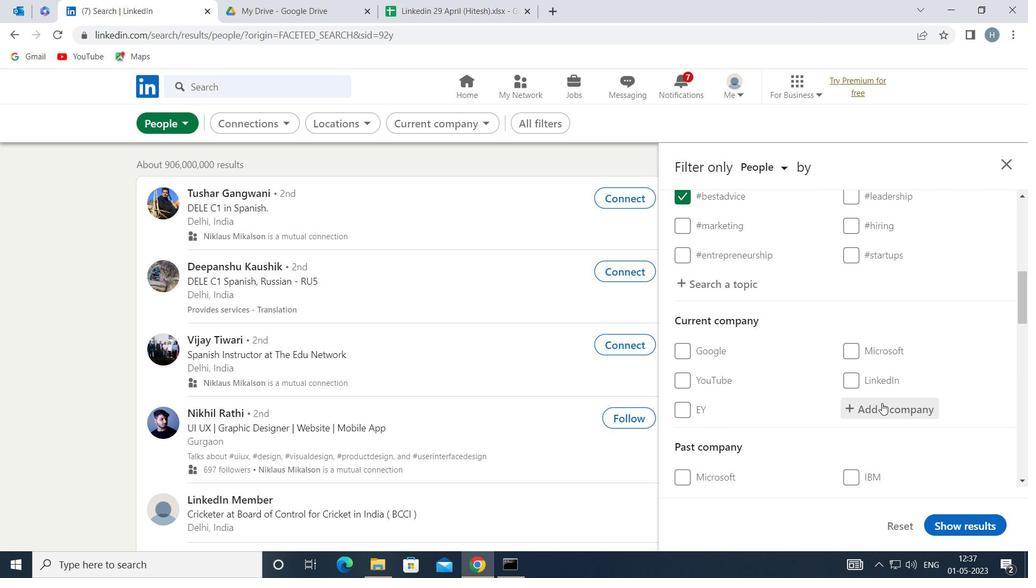 
Action: Key pressed <Key.shift>CARGILL
Screenshot: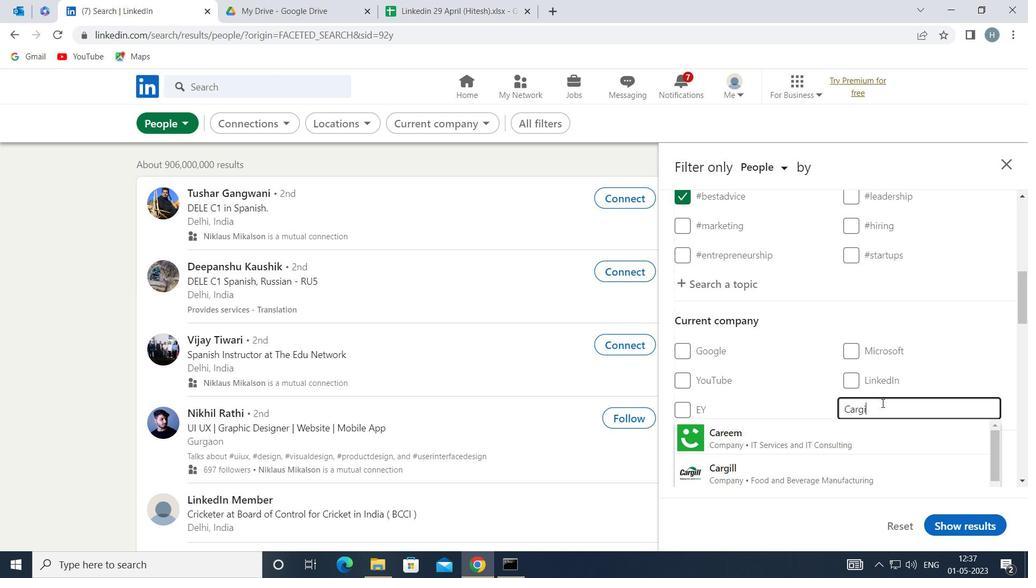 
Action: Mouse moved to (814, 437)
Screenshot: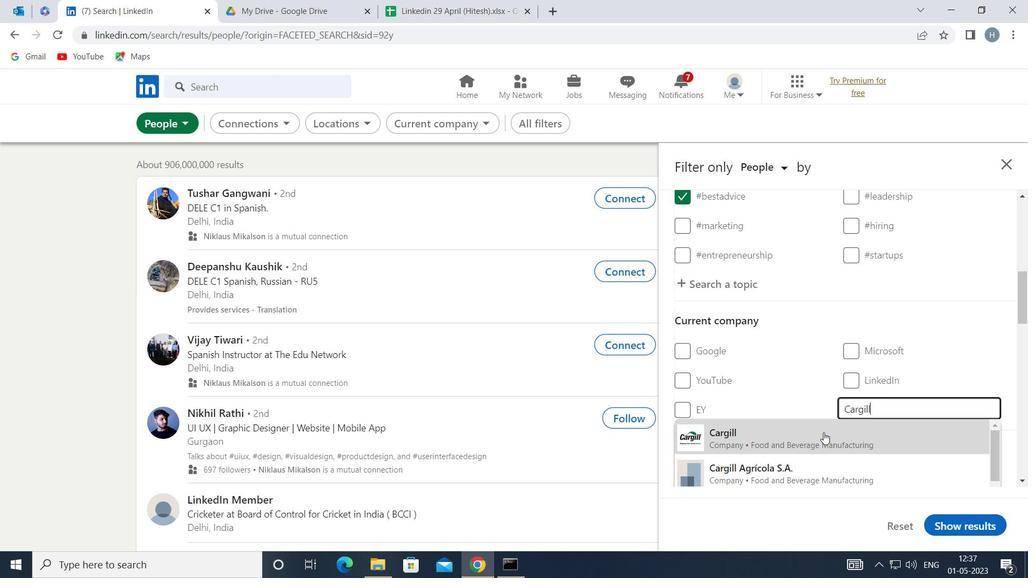 
Action: Mouse pressed left at (814, 437)
Screenshot: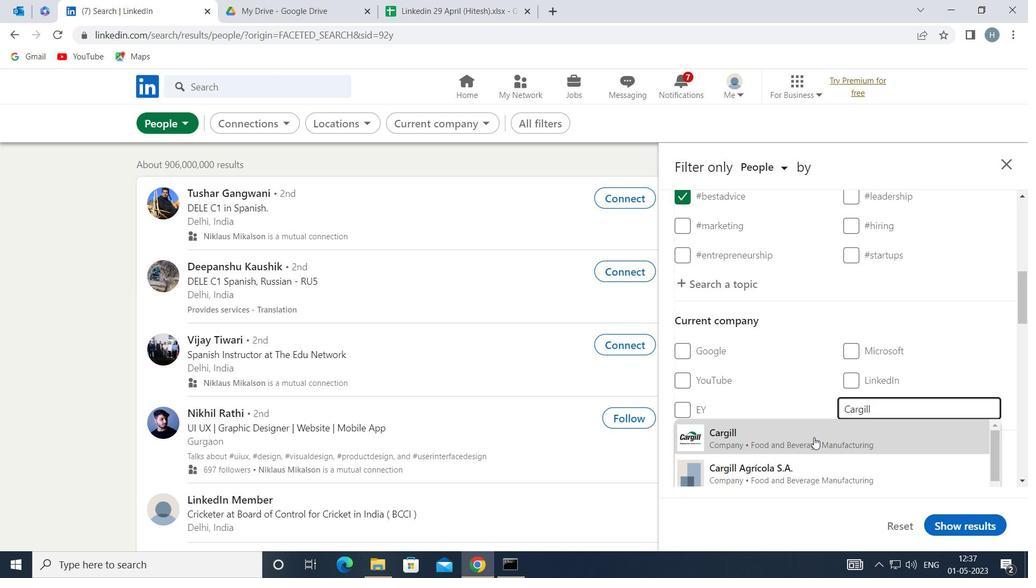 
Action: Mouse moved to (812, 405)
Screenshot: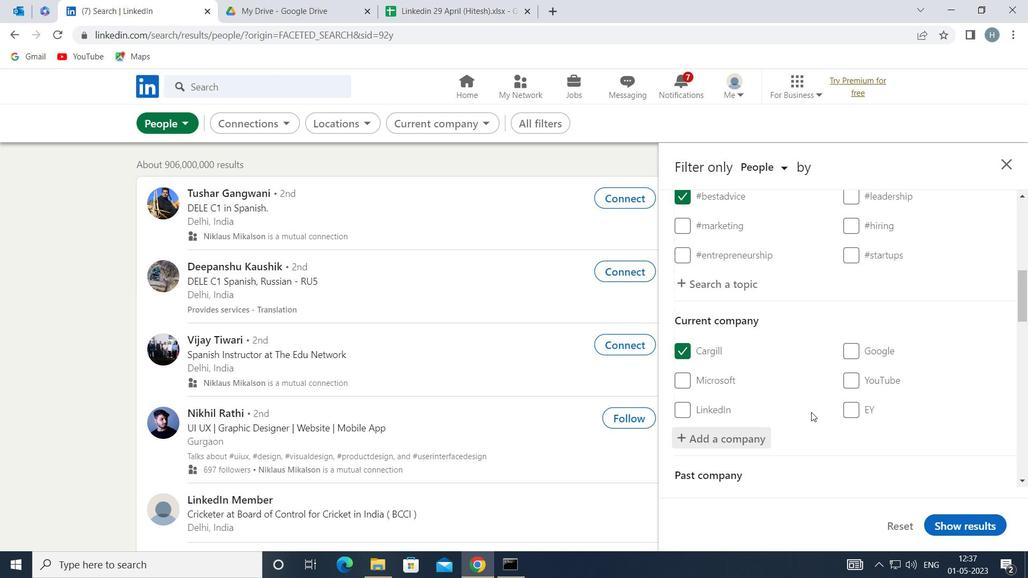 
Action: Mouse scrolled (812, 404) with delta (0, 0)
Screenshot: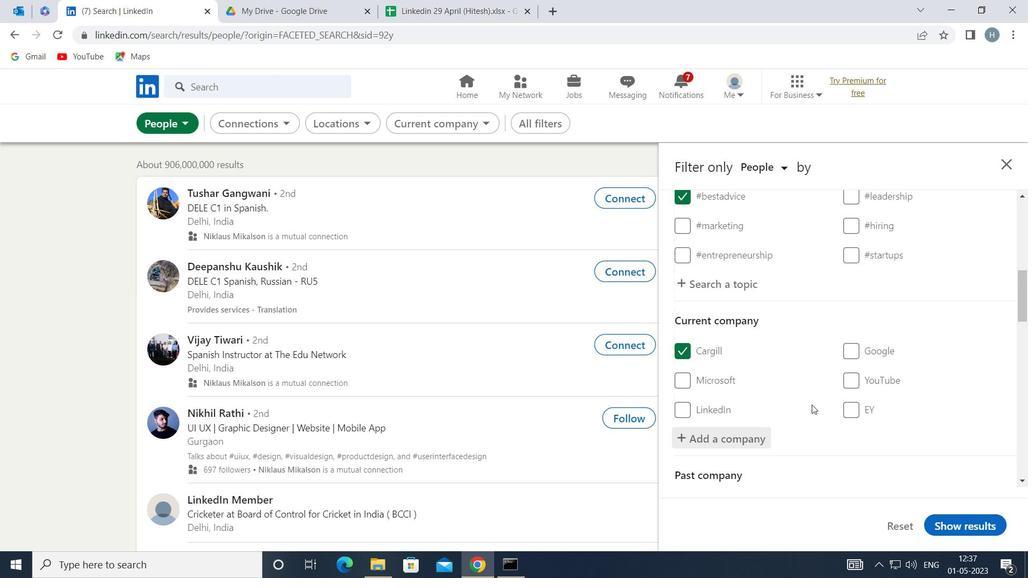 
Action: Mouse scrolled (812, 404) with delta (0, 0)
Screenshot: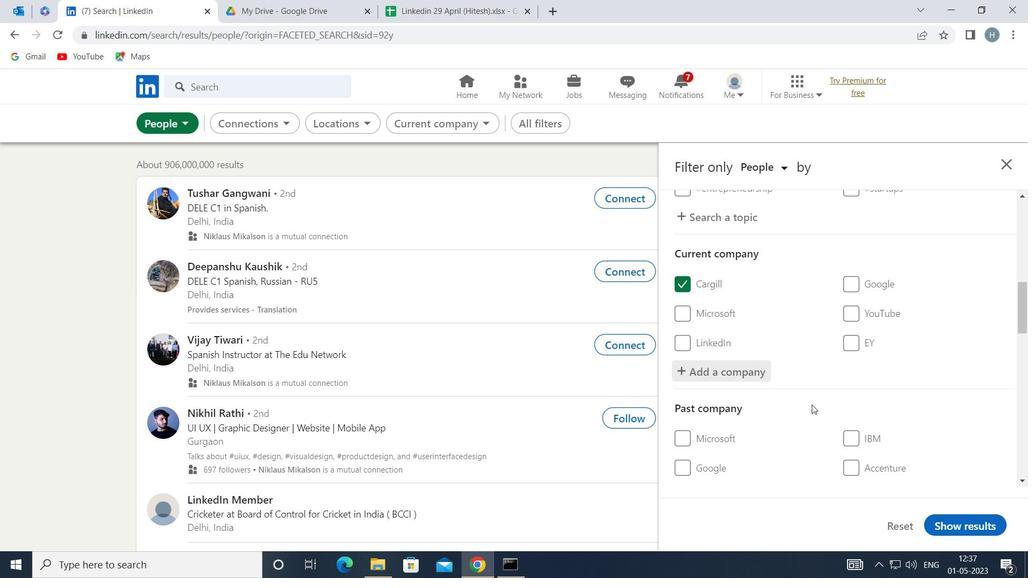 
Action: Mouse scrolled (812, 404) with delta (0, 0)
Screenshot: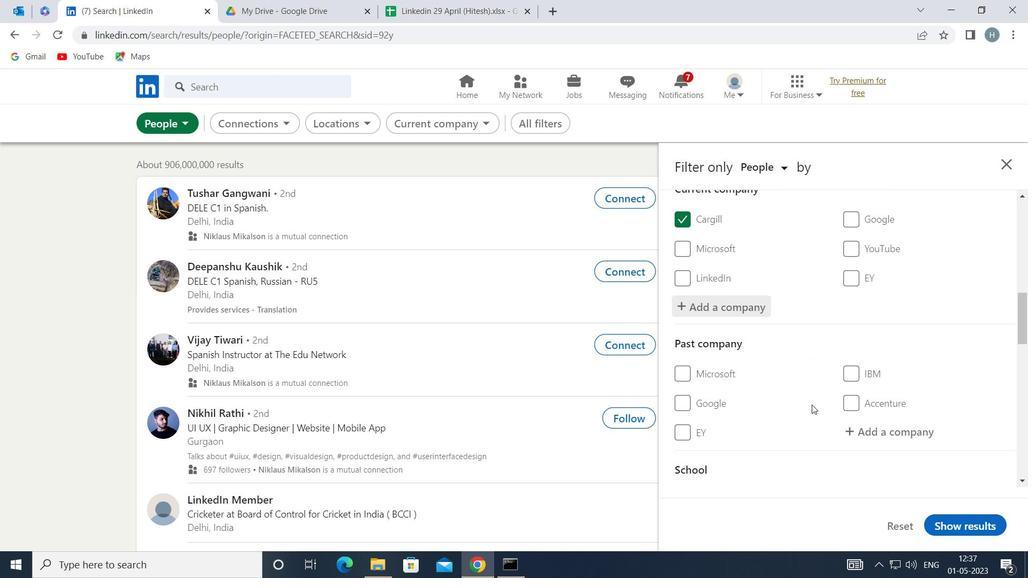 
Action: Mouse scrolled (812, 404) with delta (0, 0)
Screenshot: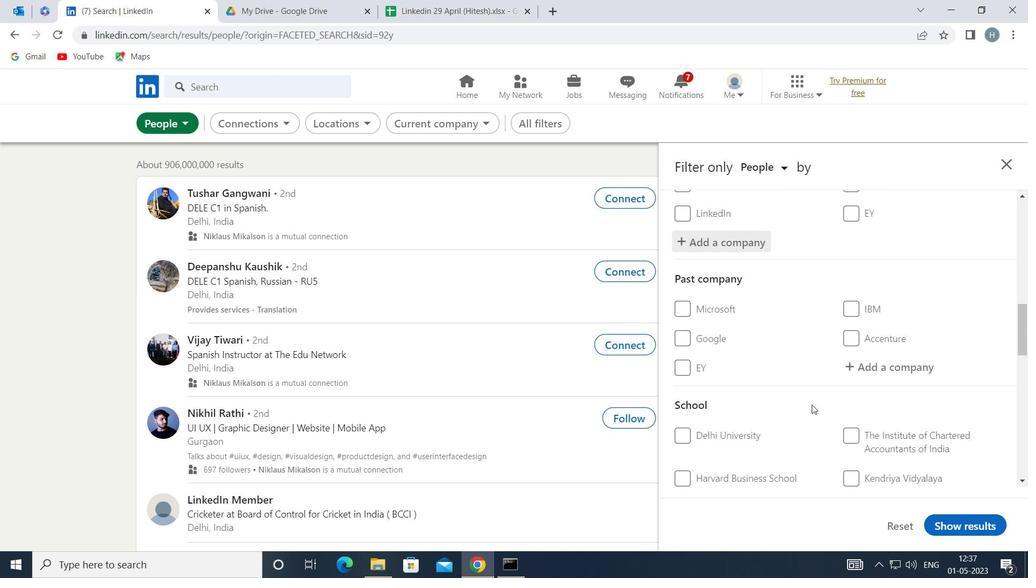 
Action: Mouse moved to (883, 431)
Screenshot: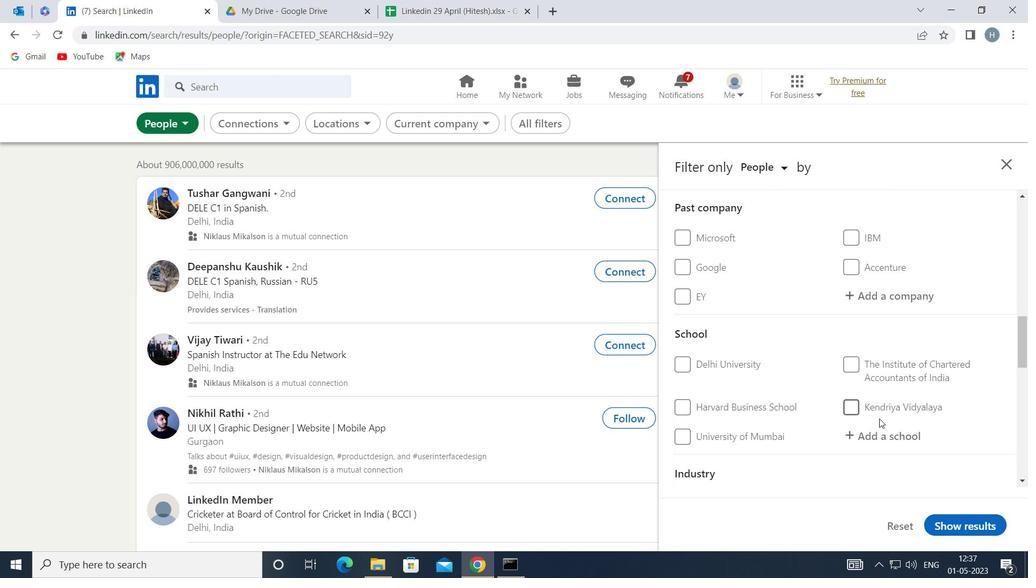 
Action: Mouse pressed left at (883, 431)
Screenshot: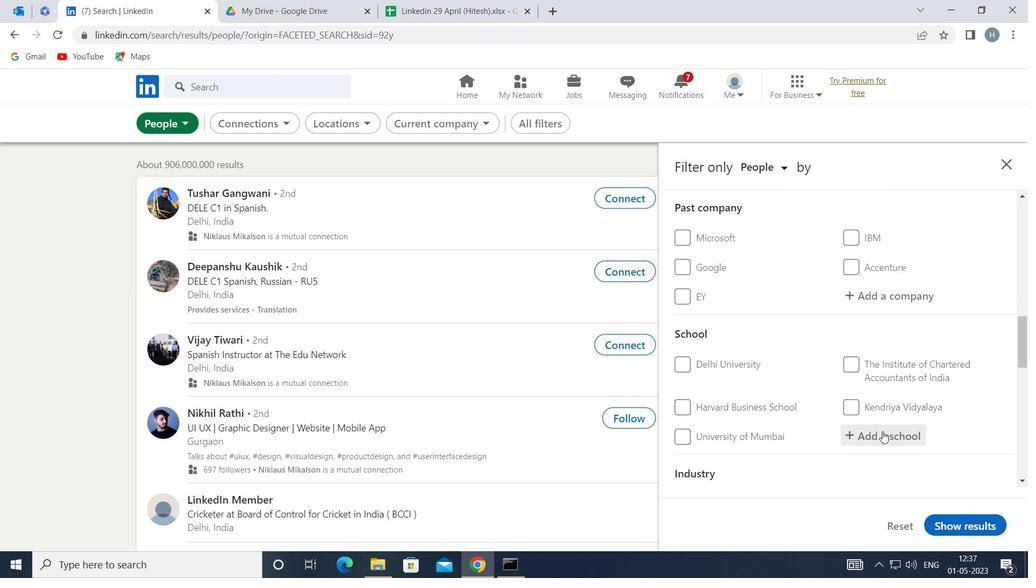 
Action: Mouse moved to (881, 433)
Screenshot: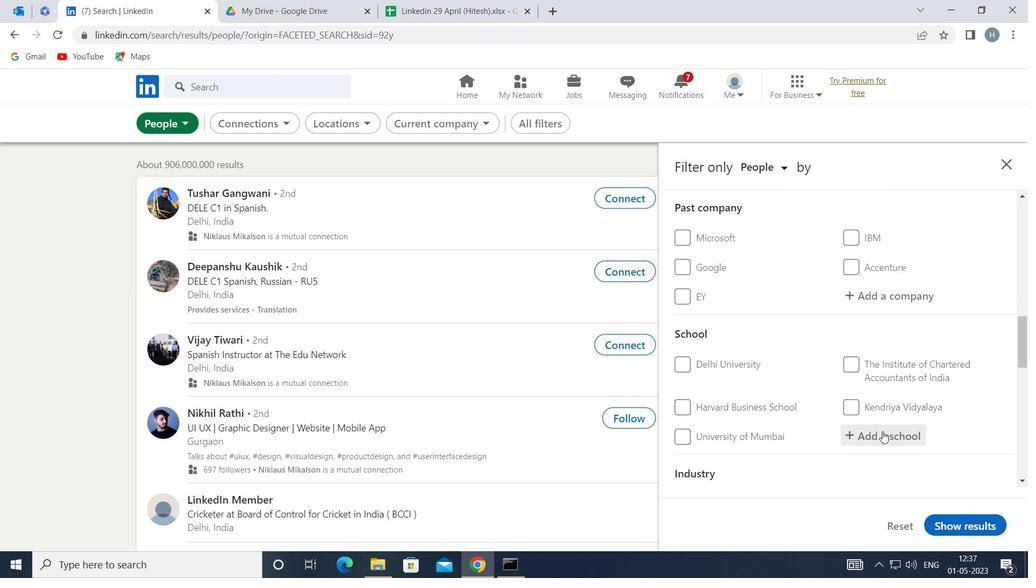
Action: Key pressed <Key.shift>SHIVAJI<Key.space>
Screenshot: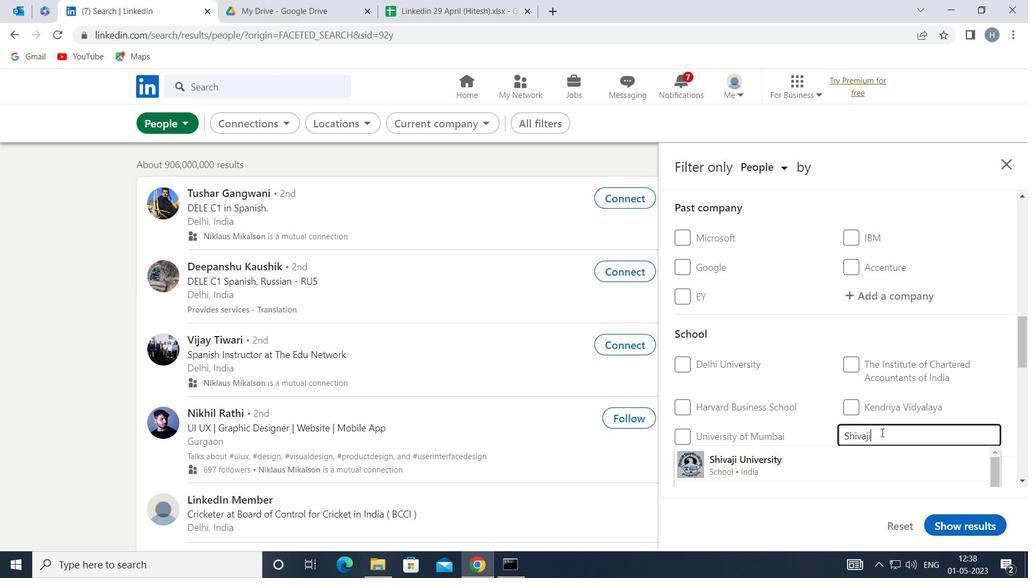 
Action: Mouse moved to (835, 442)
Screenshot: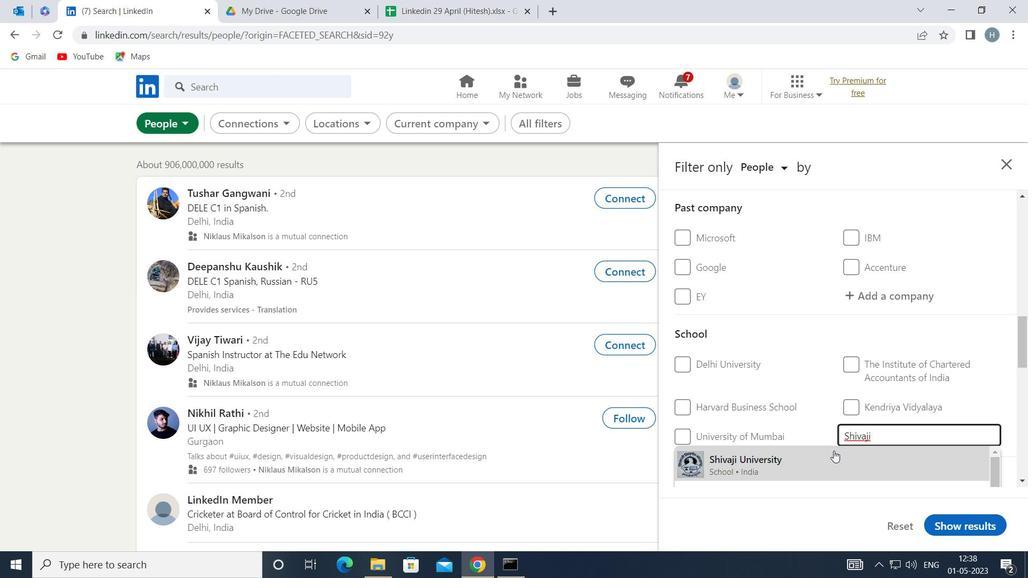 
Action: Key pressed <Key.shift>C
Screenshot: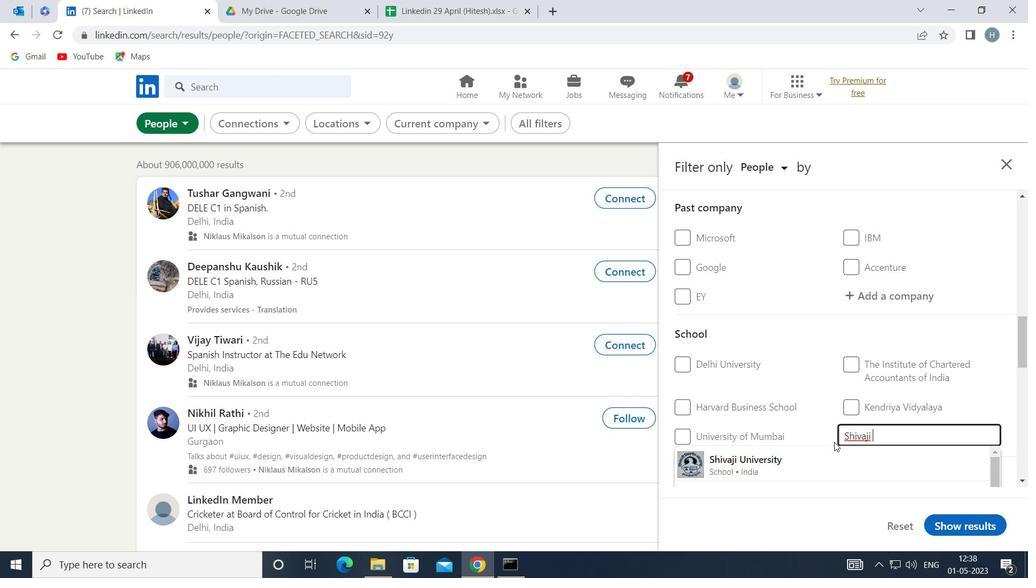 
Action: Mouse moved to (835, 442)
Screenshot: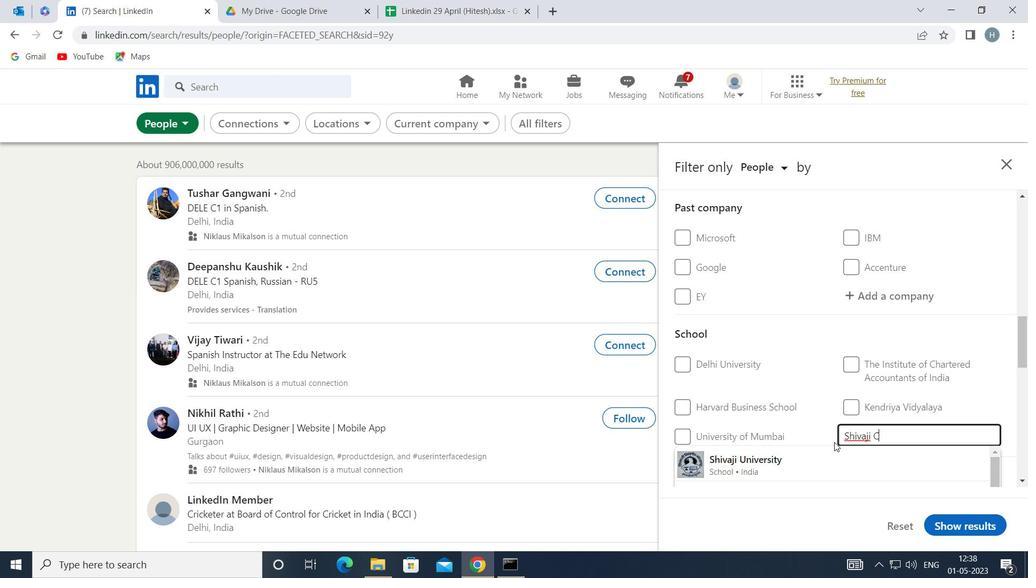 
Action: Key pressed OLL
Screenshot: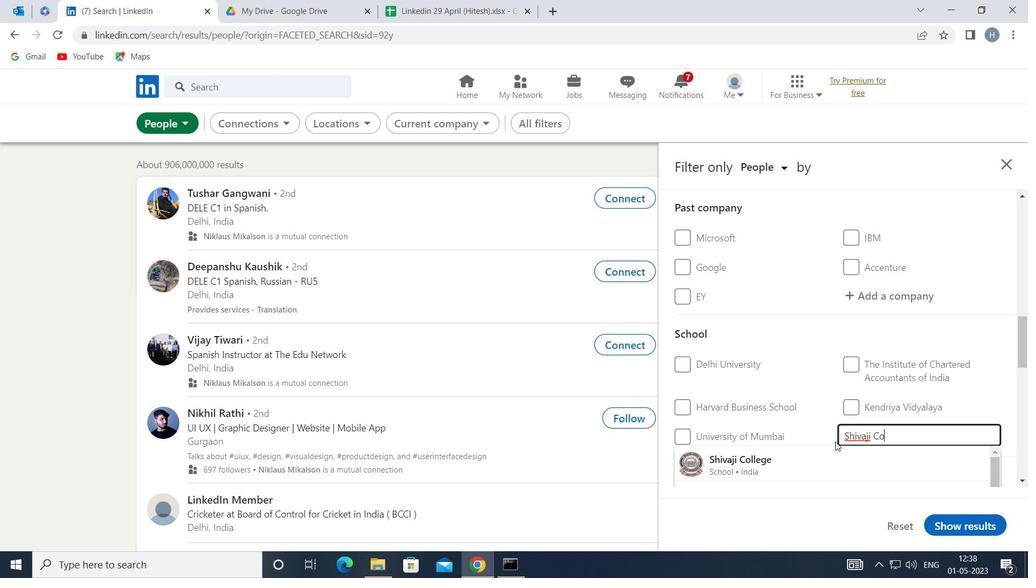 
Action: Mouse moved to (837, 438)
Screenshot: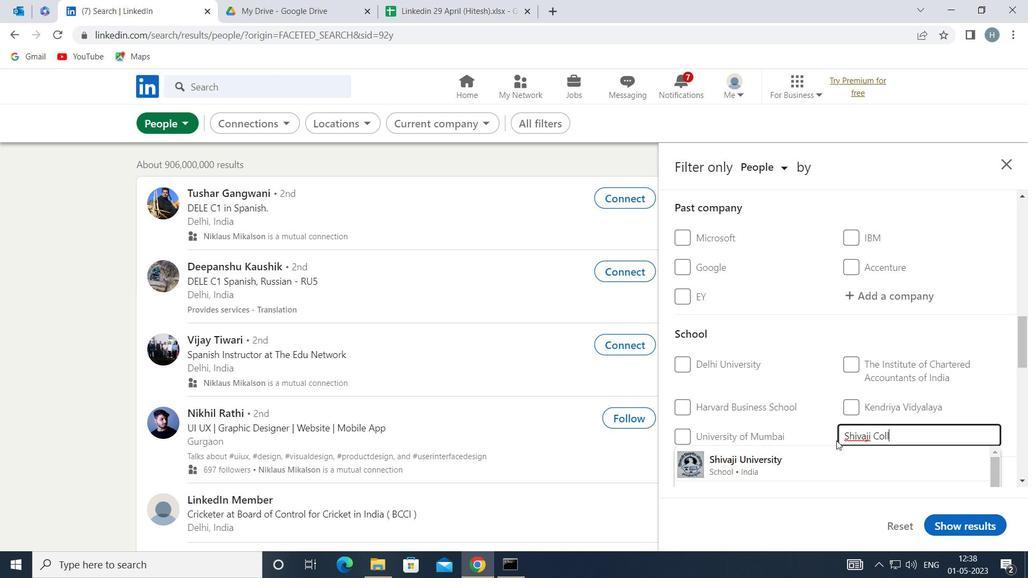 
Action: Mouse scrolled (837, 438) with delta (0, 0)
Screenshot: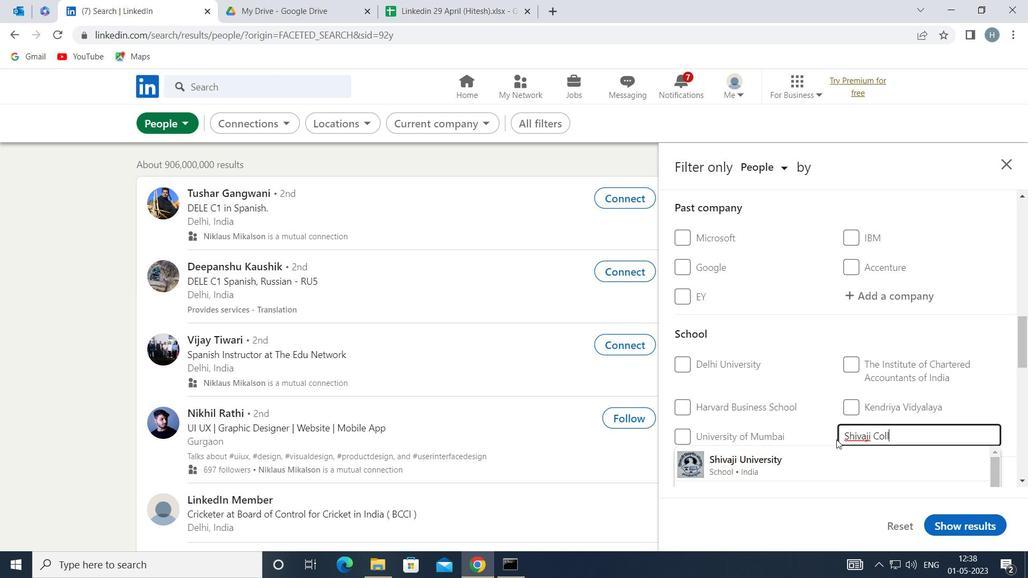 
Action: Mouse moved to (844, 391)
Screenshot: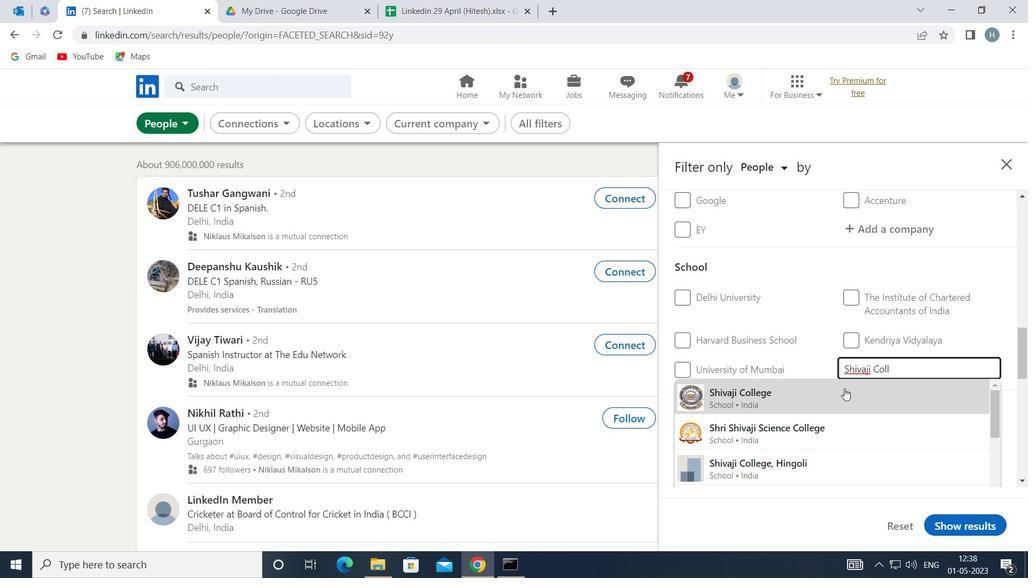 
Action: Mouse pressed left at (844, 391)
Screenshot: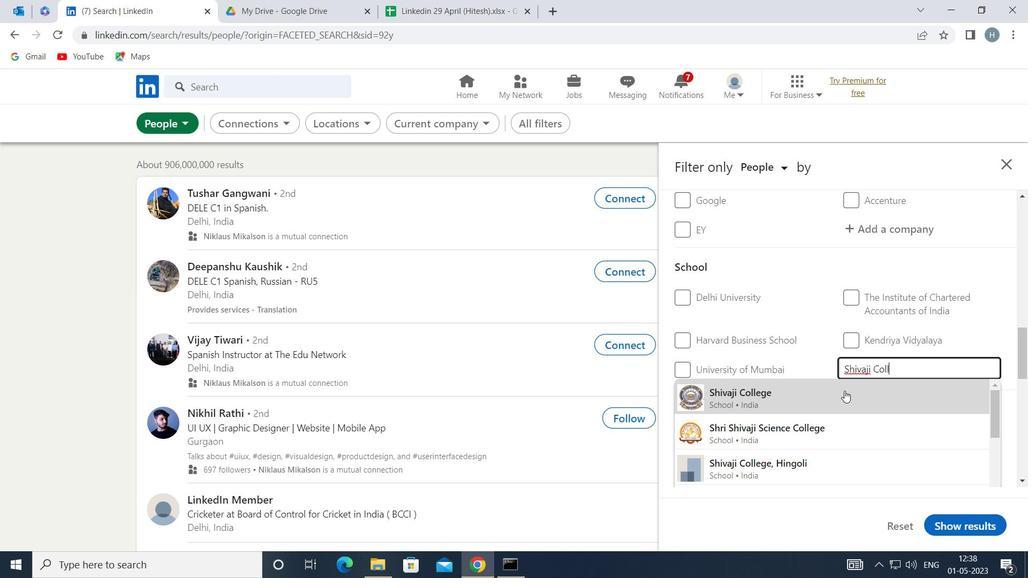 
Action: Mouse moved to (825, 404)
Screenshot: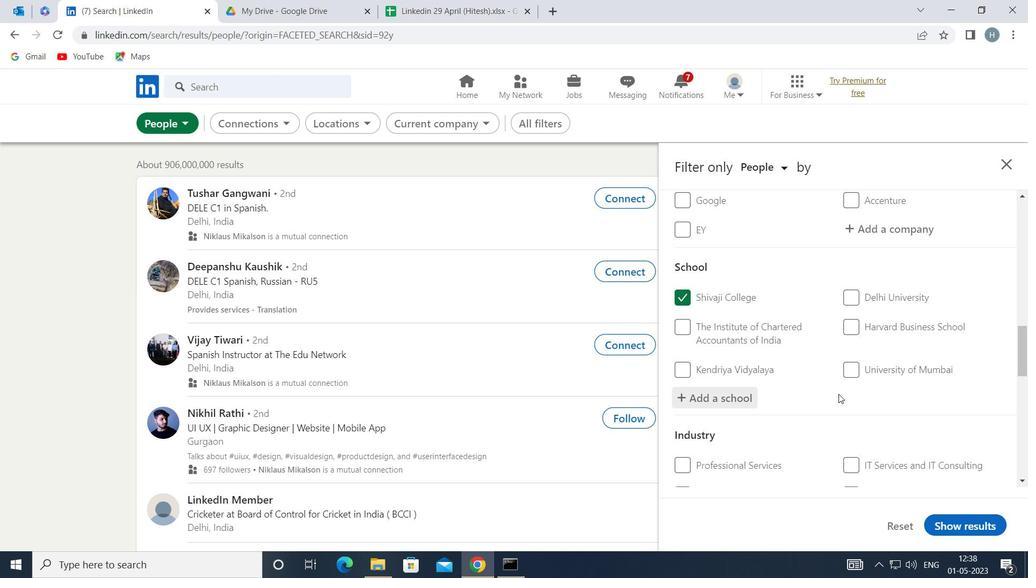 
Action: Mouse scrolled (825, 403) with delta (0, 0)
Screenshot: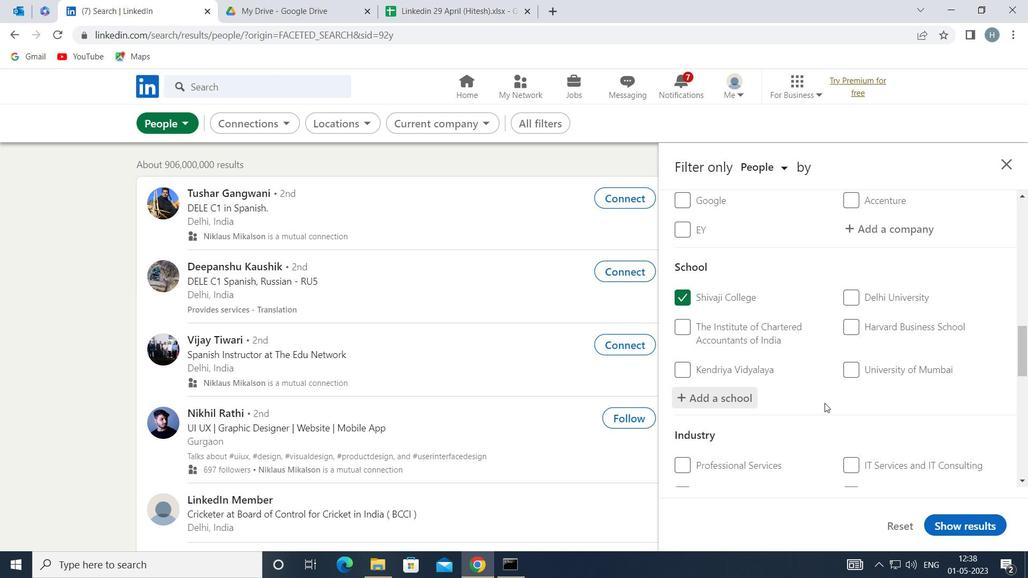 
Action: Mouse scrolled (825, 403) with delta (0, 0)
Screenshot: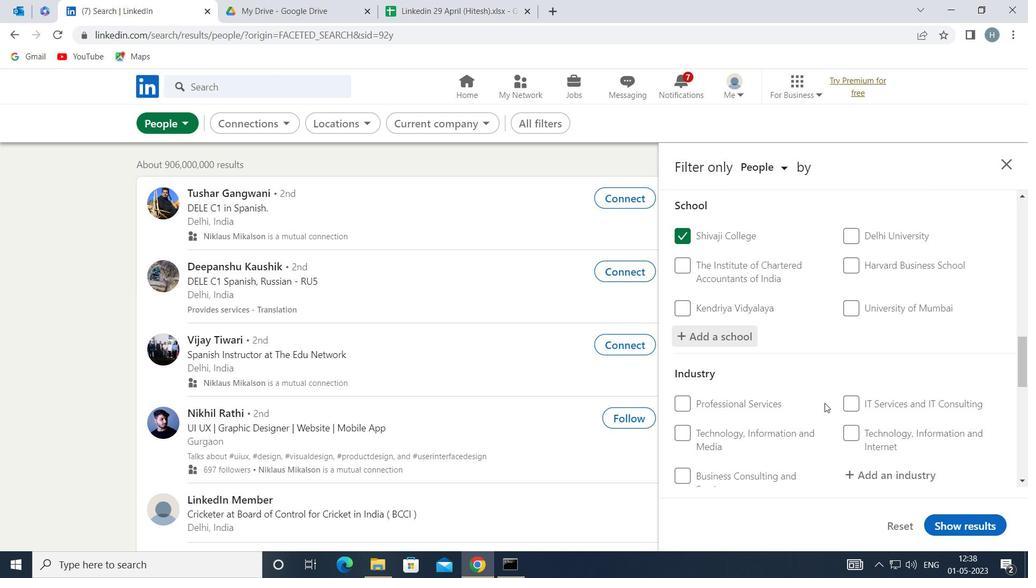 
Action: Mouse scrolled (825, 403) with delta (0, 0)
Screenshot: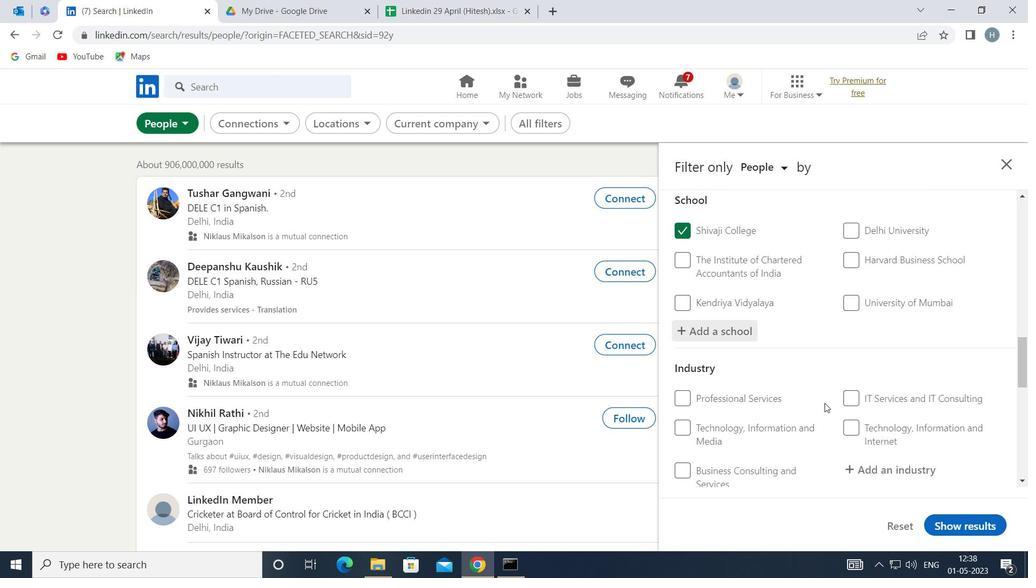 
Action: Mouse moved to (884, 333)
Screenshot: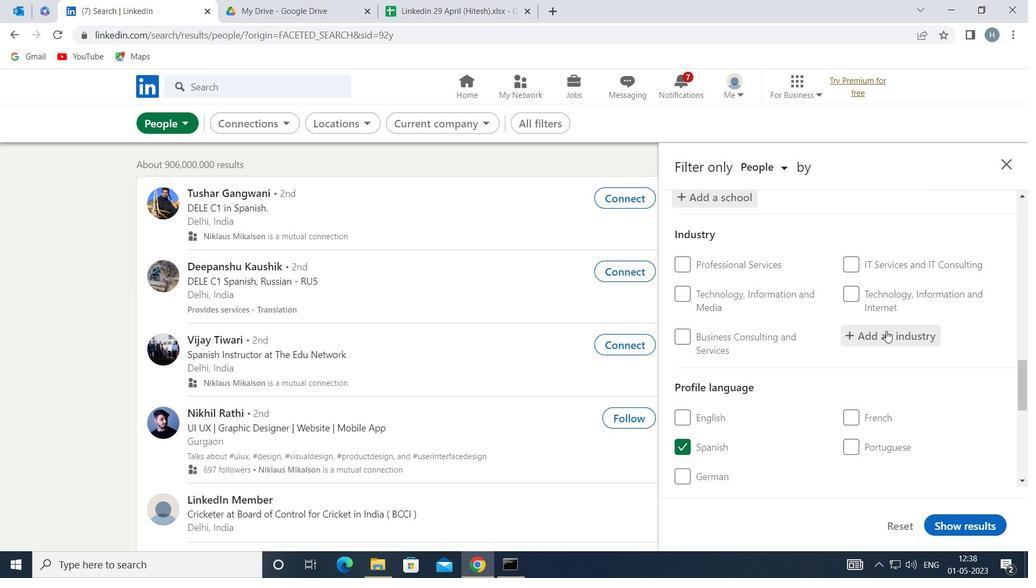 
Action: Mouse pressed left at (884, 333)
Screenshot: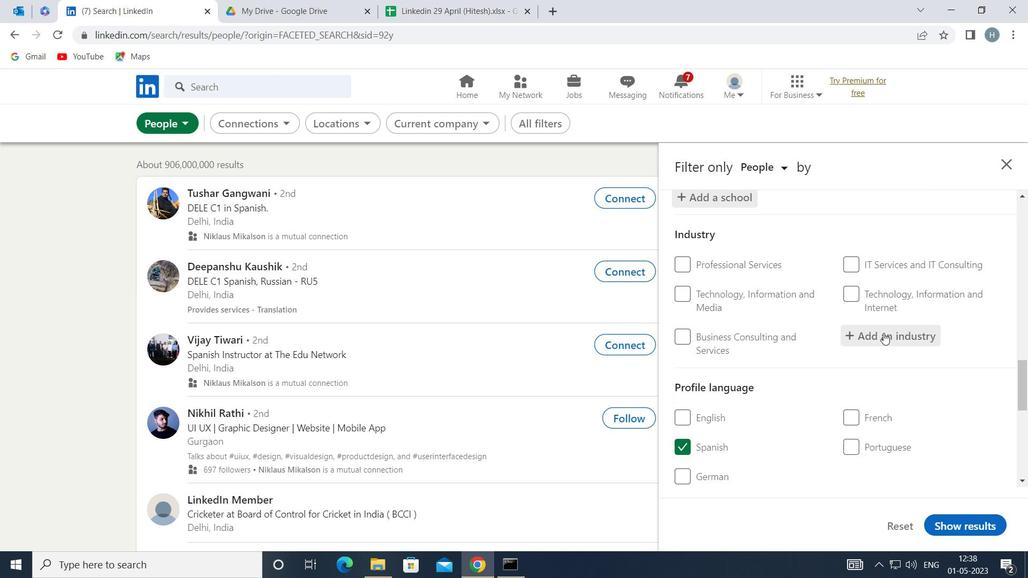 
Action: Key pressed <Key.shift><Key.shift><Key.shift><Key.shift><Key.shift><Key.shift><Key.shift><Key.shift><Key.shift><Key.shift><Key.shift><Key.shift><Key.shift><Key.shift><Key.shift><Key.shift><Key.shift><Key.shift><Key.shift><Key.shift><Key.shift><Key.shift><Key.shift><Key.shift><Key.shift><Key.shift><Key.shift>SOAP
Screenshot: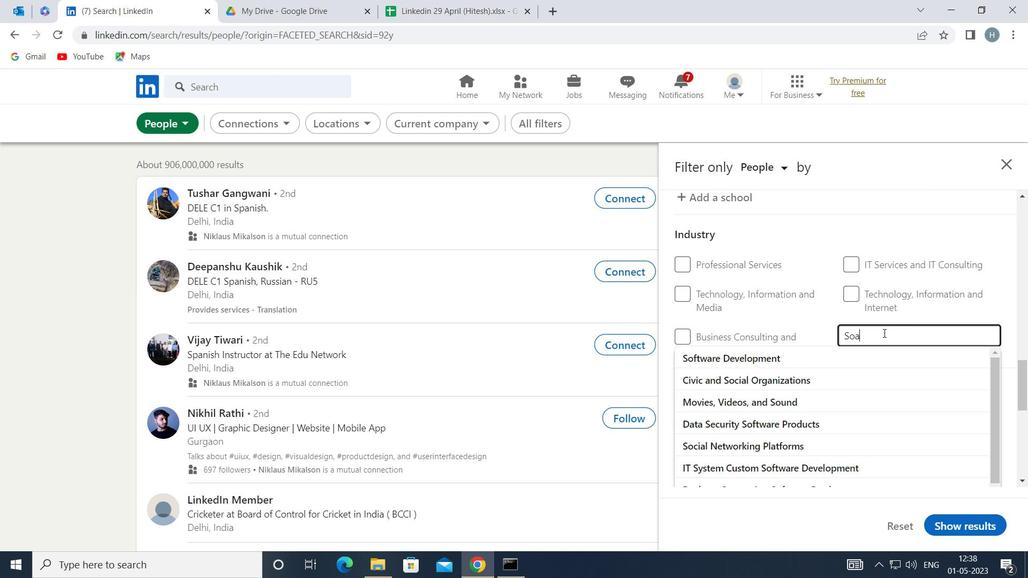 
Action: Mouse moved to (850, 358)
Screenshot: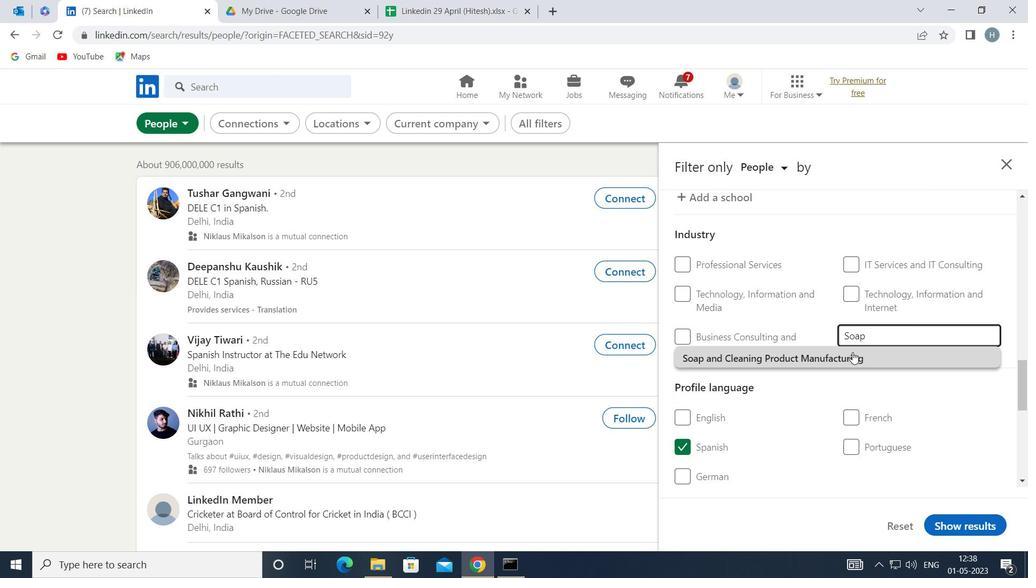 
Action: Mouse pressed left at (850, 358)
Screenshot: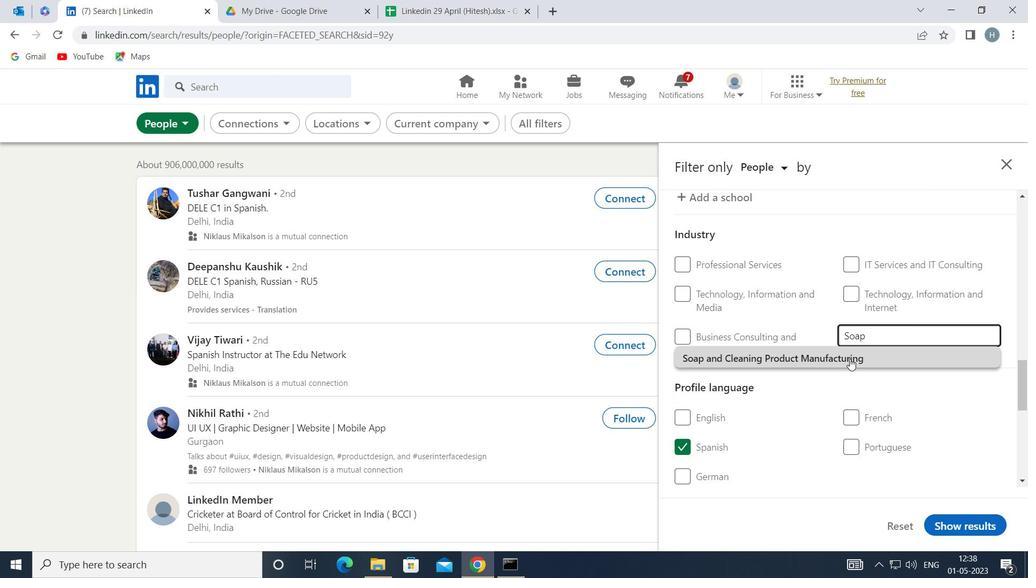 
Action: Mouse scrolled (850, 358) with delta (0, 0)
Screenshot: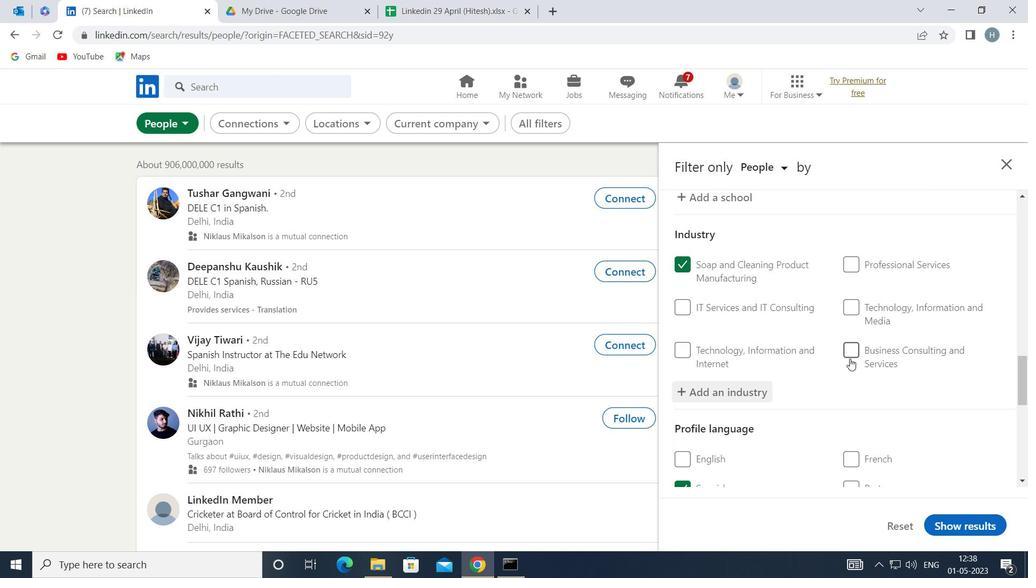 
Action: Mouse scrolled (850, 358) with delta (0, 0)
Screenshot: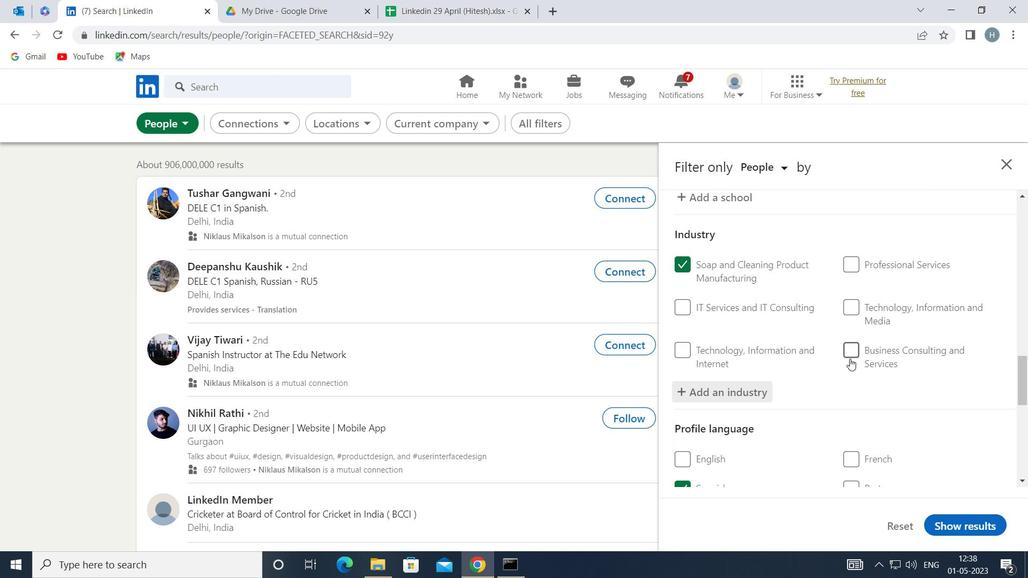 
Action: Mouse scrolled (850, 358) with delta (0, 0)
Screenshot: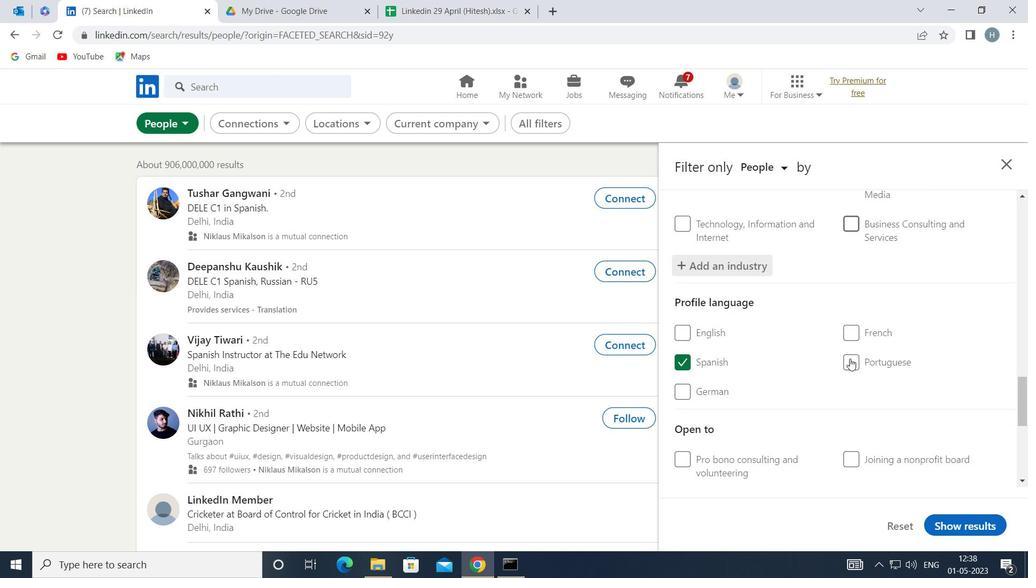 
Action: Mouse moved to (849, 360)
Screenshot: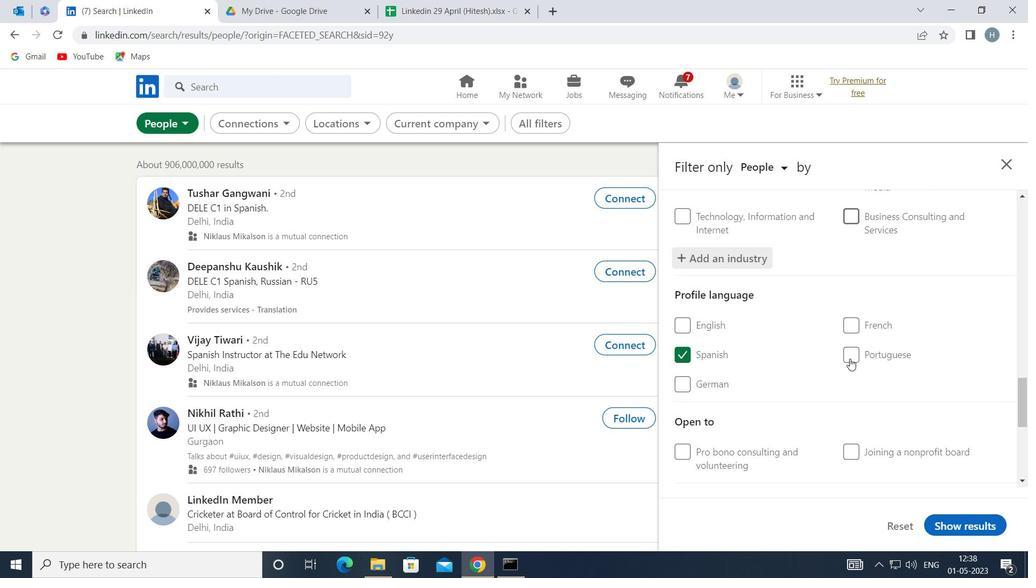 
Action: Mouse scrolled (849, 359) with delta (0, 0)
Screenshot: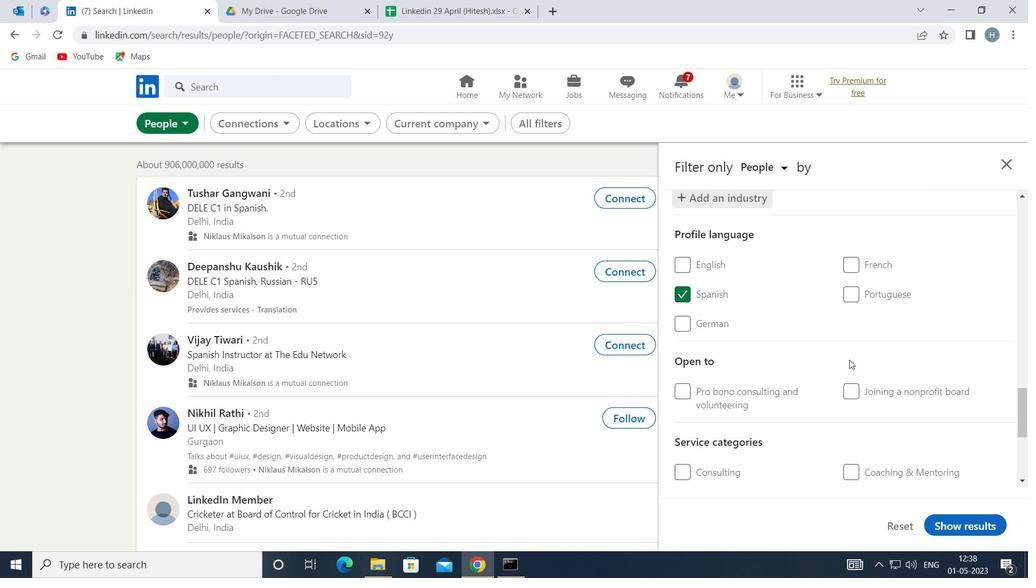 
Action: Mouse scrolled (849, 359) with delta (0, 0)
Screenshot: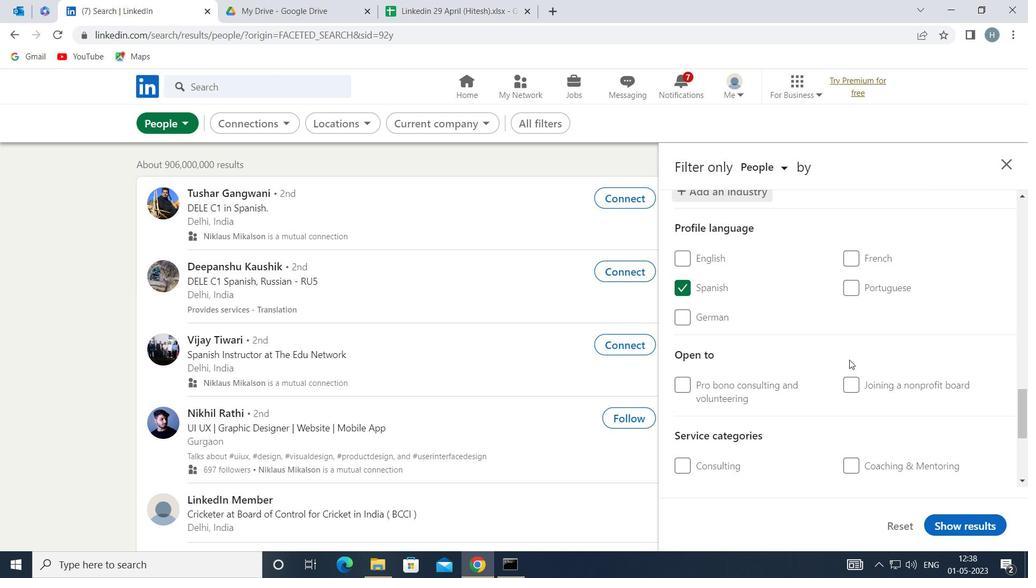 
Action: Mouse moved to (853, 370)
Screenshot: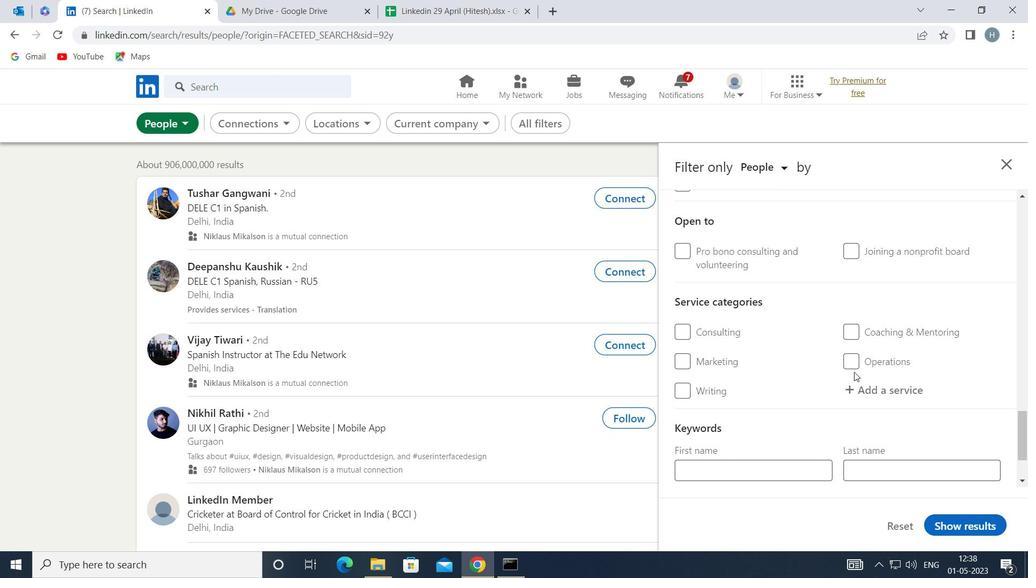 
Action: Mouse scrolled (853, 369) with delta (0, 0)
Screenshot: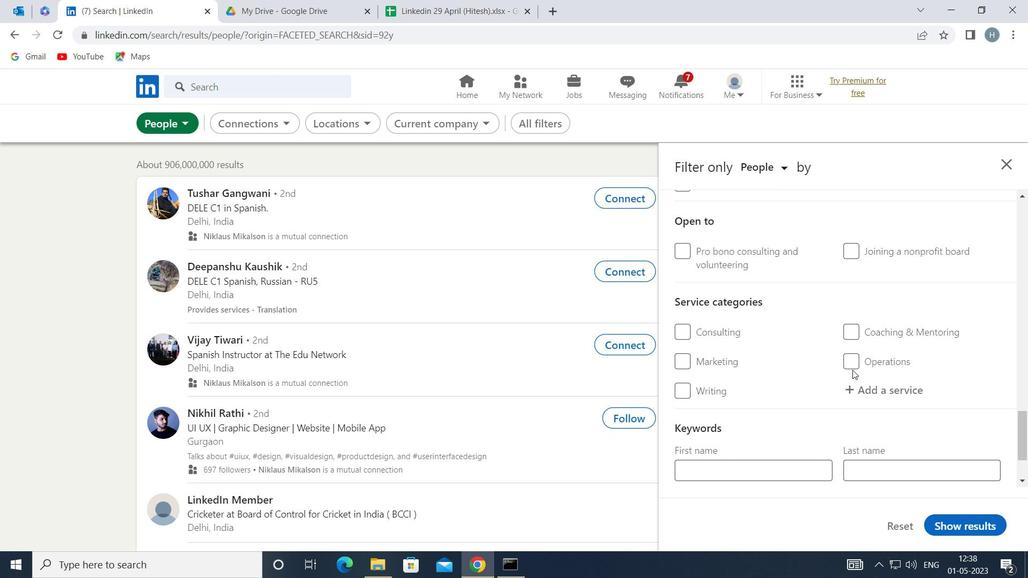 
Action: Mouse moved to (898, 319)
Screenshot: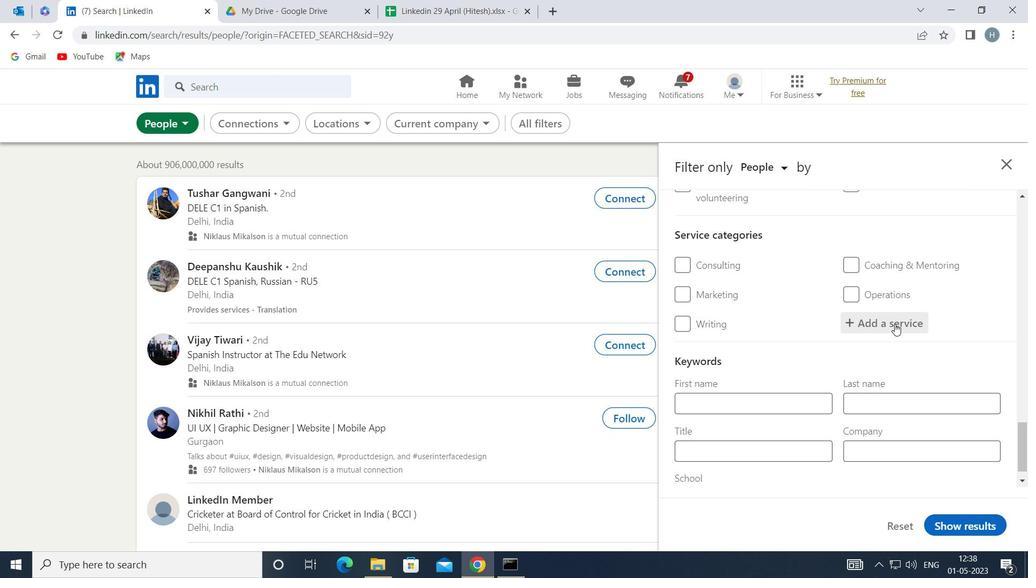 
Action: Mouse pressed left at (898, 319)
Screenshot: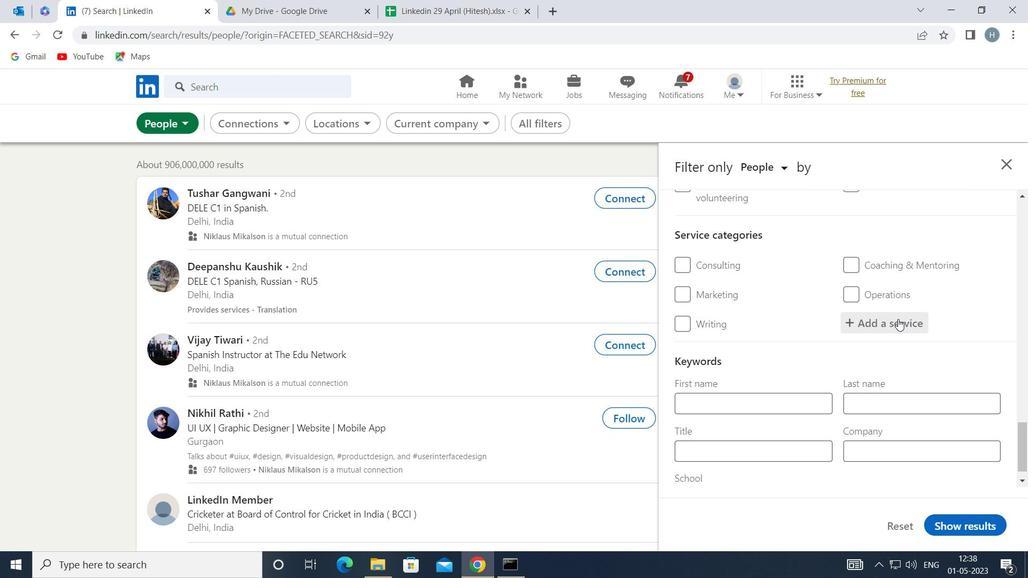 
Action: Key pressed <Key.shift>INSURA
Screenshot: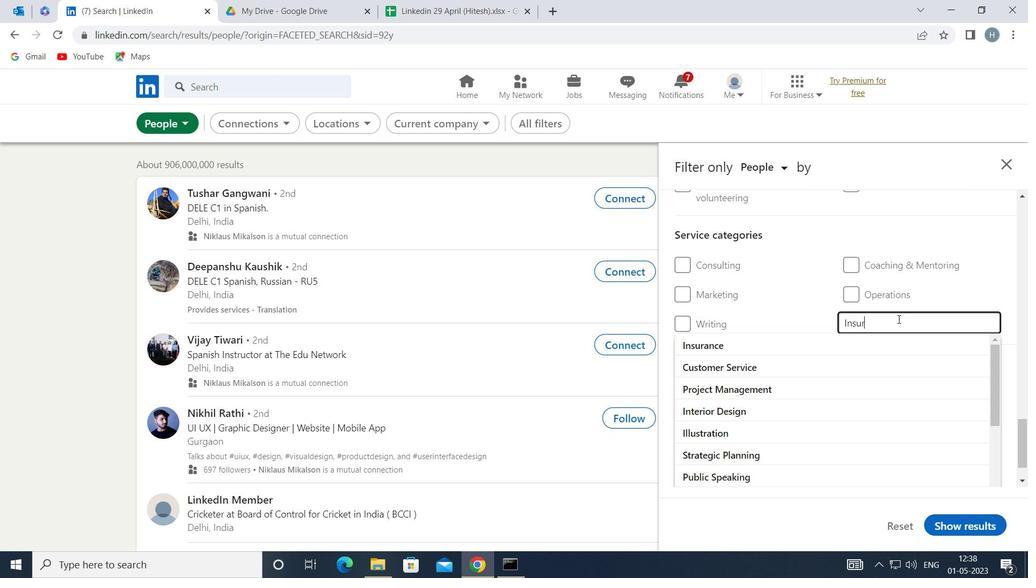 
Action: Mouse moved to (851, 344)
Screenshot: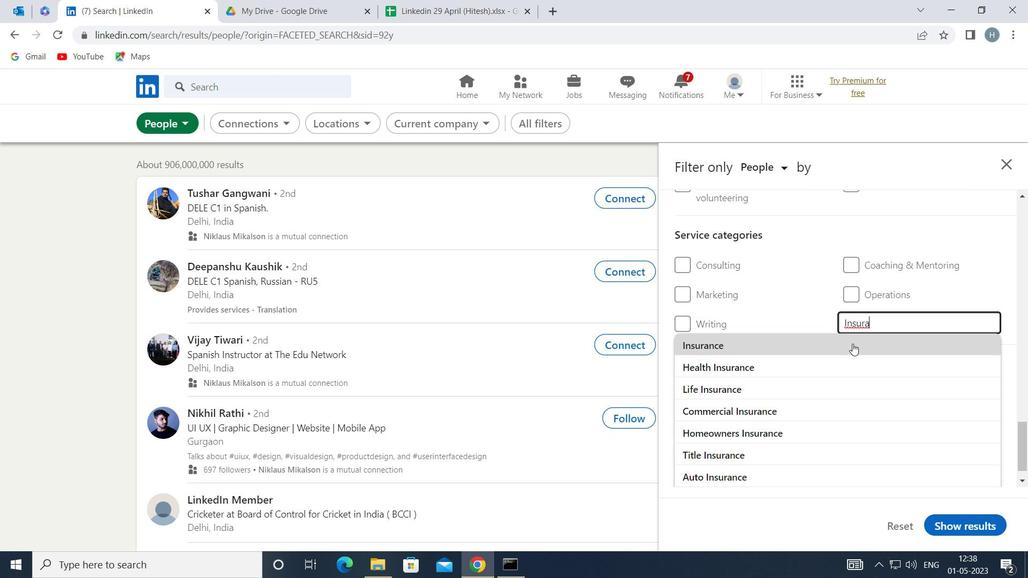 
Action: Mouse pressed left at (851, 344)
Screenshot: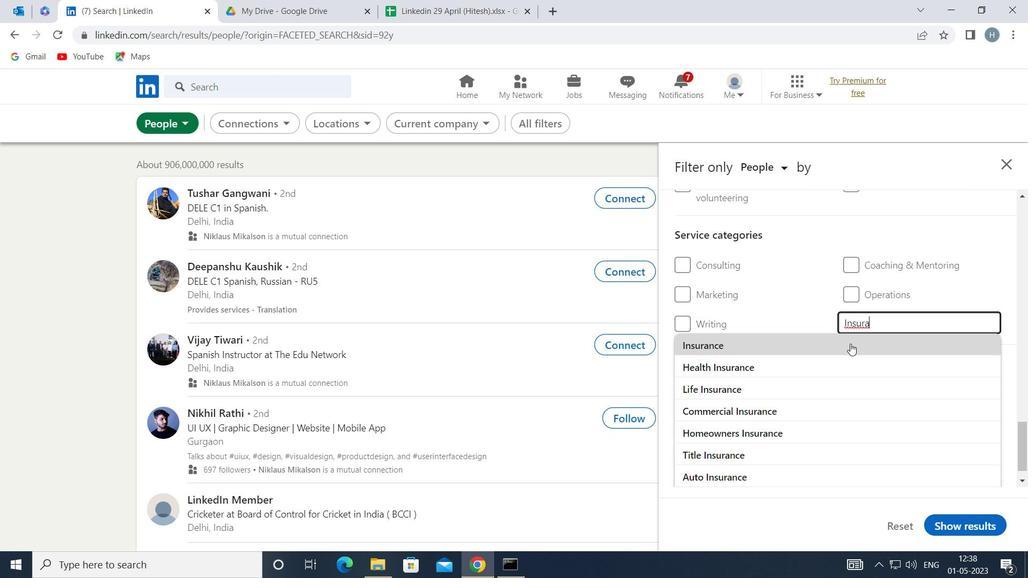 
Action: Mouse scrolled (851, 343) with delta (0, 0)
Screenshot: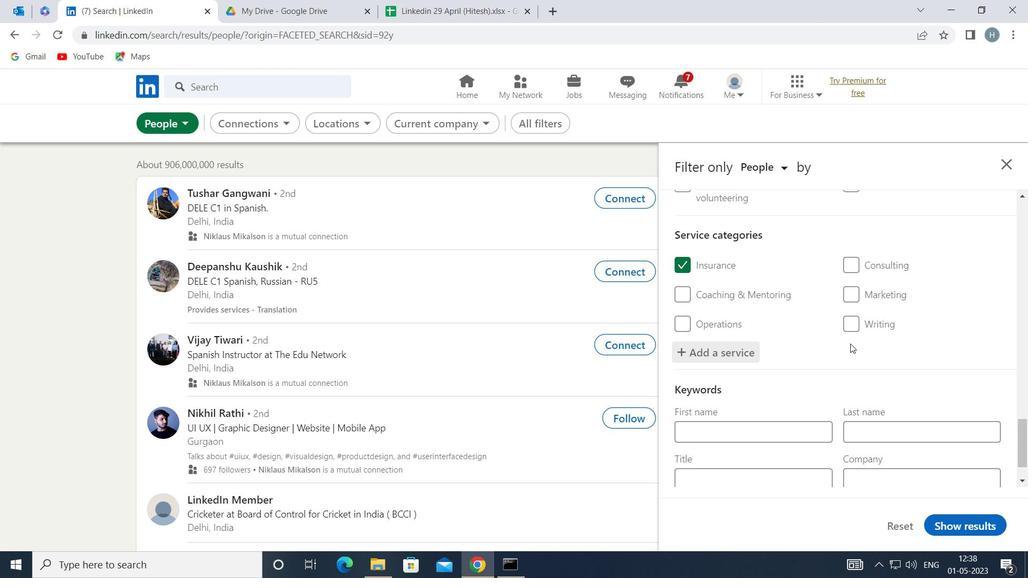 
Action: Mouse moved to (848, 346)
Screenshot: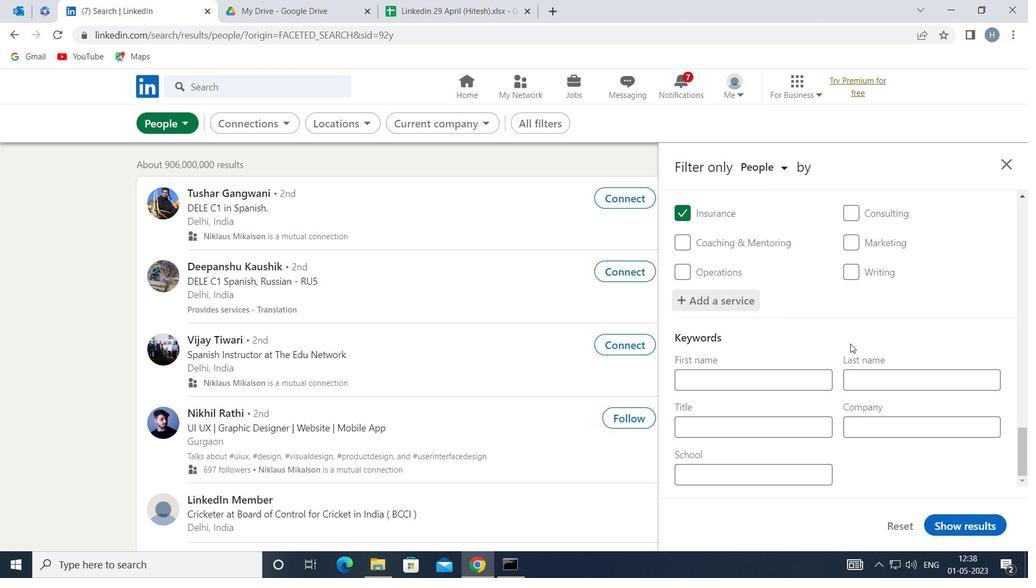 
Action: Mouse scrolled (848, 345) with delta (0, 0)
Screenshot: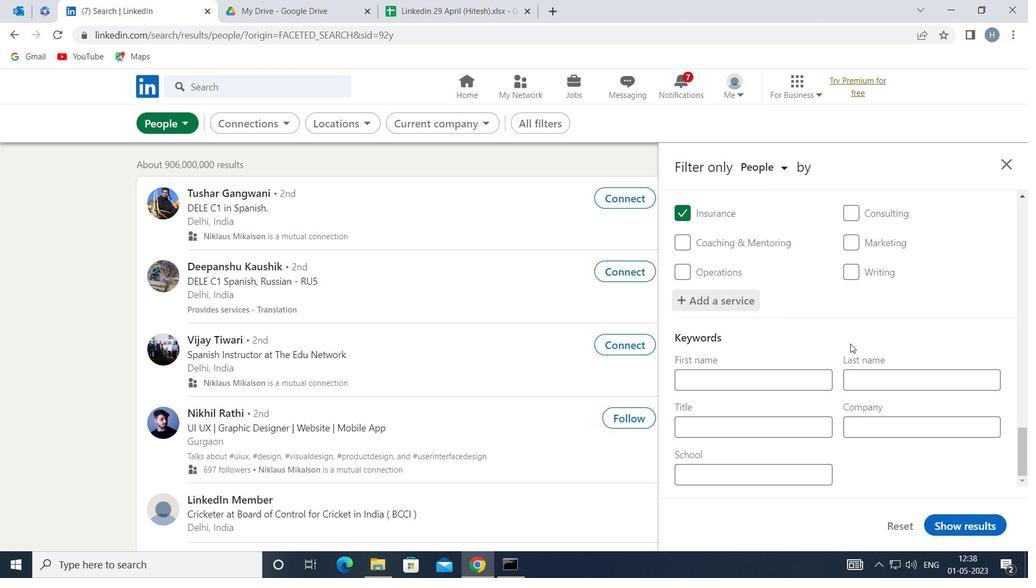 
Action: Mouse moved to (847, 347)
Screenshot: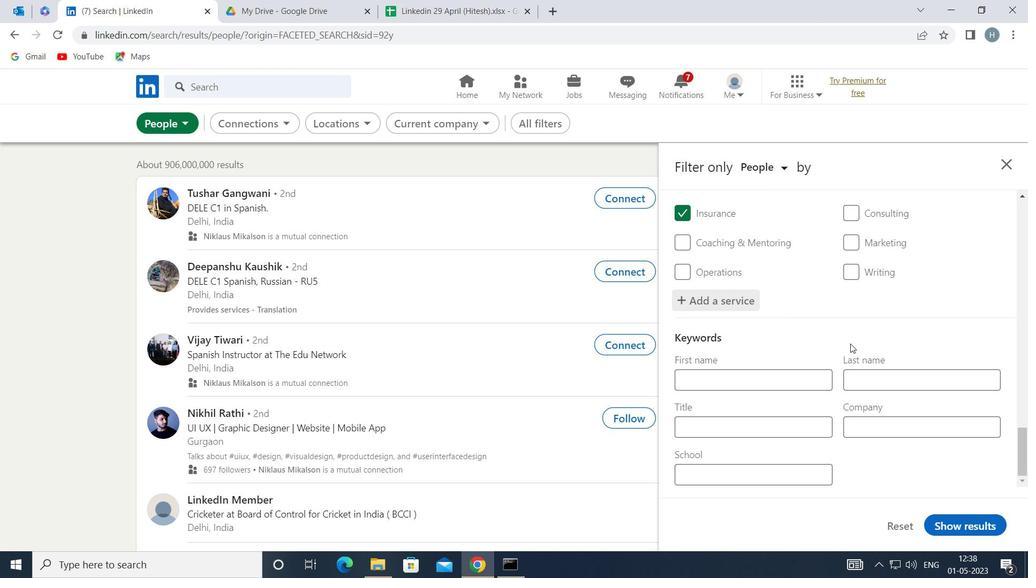 
Action: Mouse scrolled (847, 347) with delta (0, 0)
Screenshot: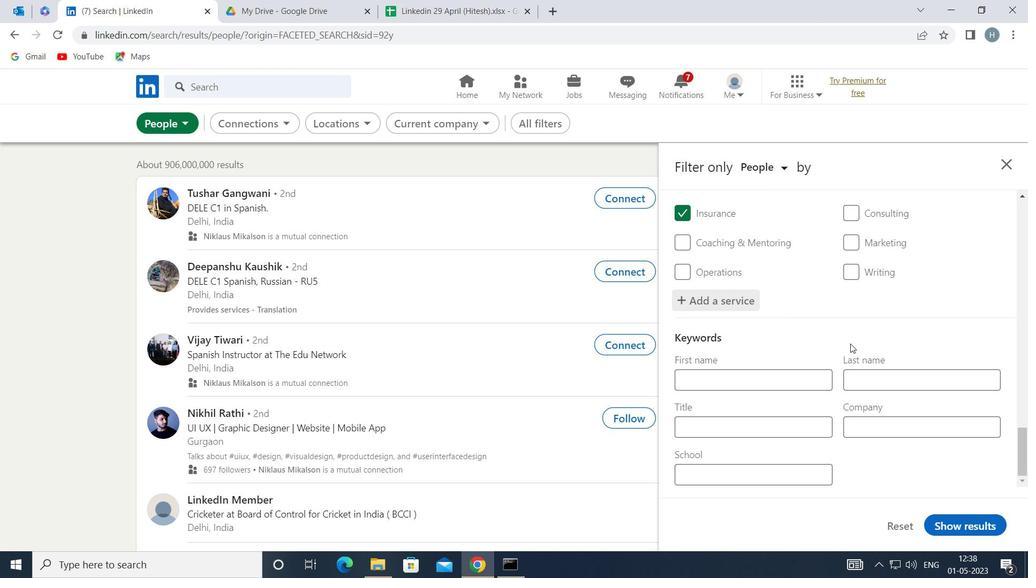 
Action: Mouse moved to (782, 428)
Screenshot: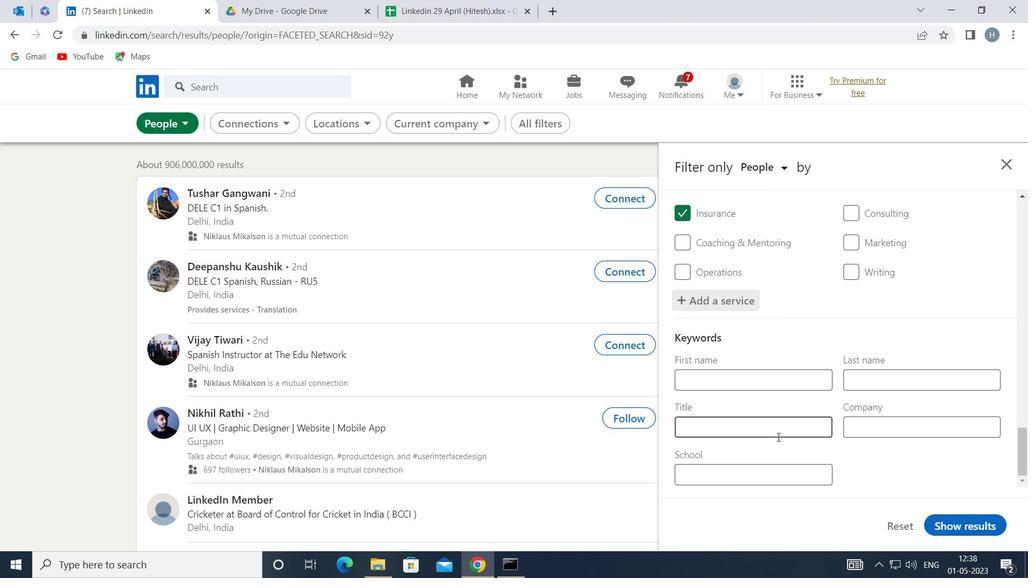 
Action: Mouse pressed left at (782, 428)
Screenshot: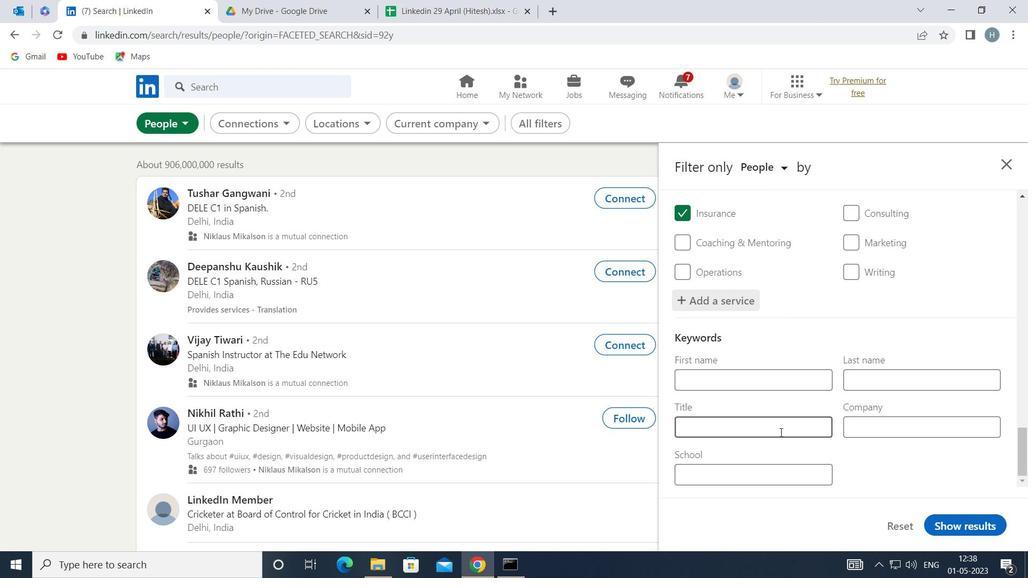 
Action: Mouse moved to (778, 425)
Screenshot: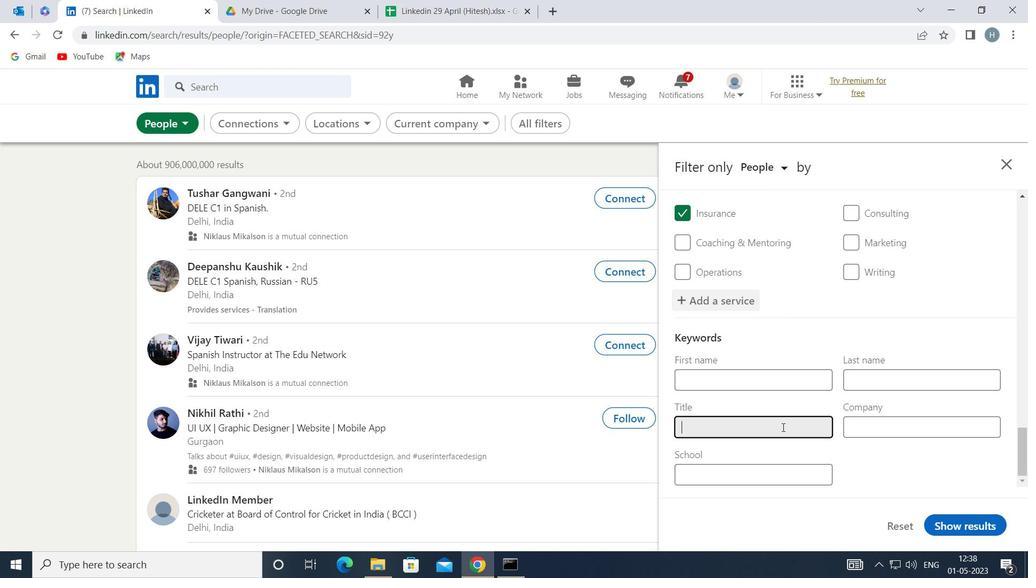 
Action: Key pressed <Key.shift>BANK<Key.space><Key.shift>TELLER
Screenshot: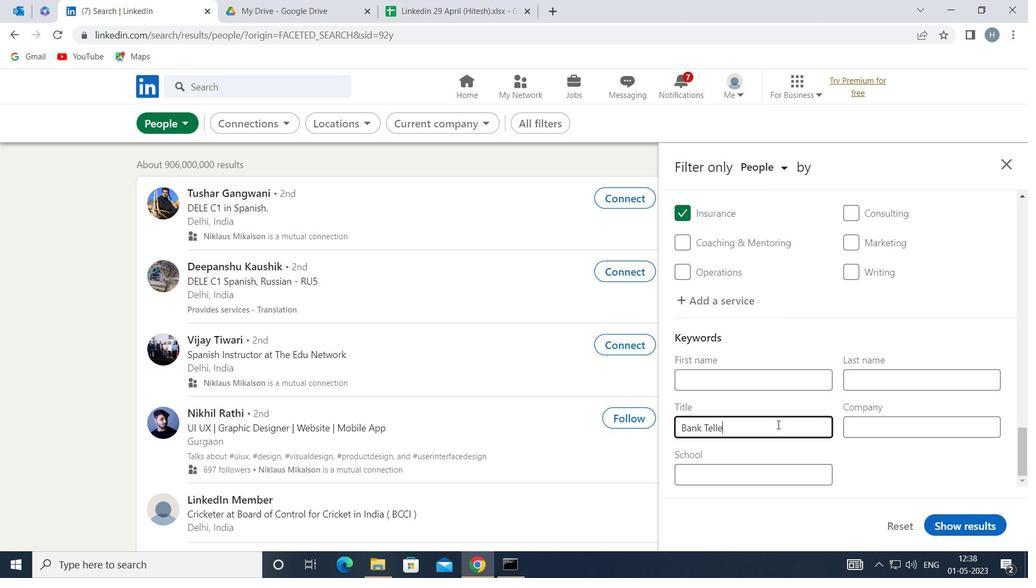 
Action: Mouse moved to (794, 412)
Screenshot: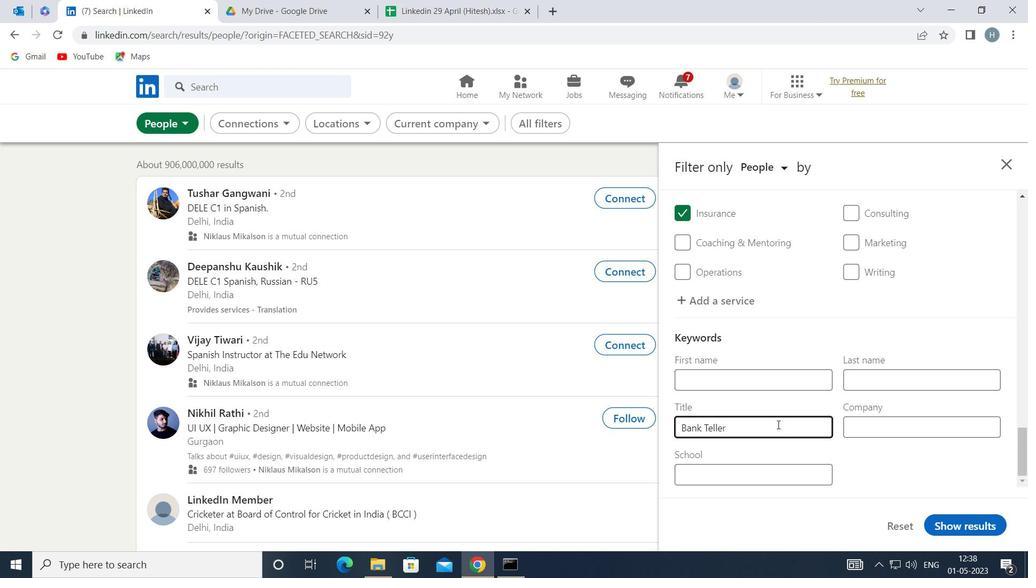 
Action: Key pressed <Key.enter>
Screenshot: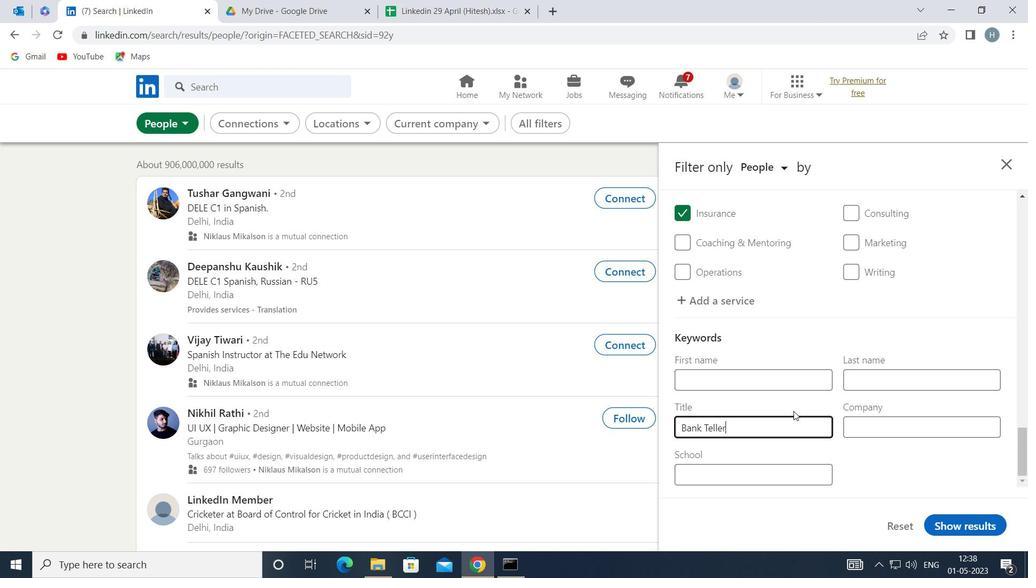 
Action: Mouse moved to (965, 525)
Screenshot: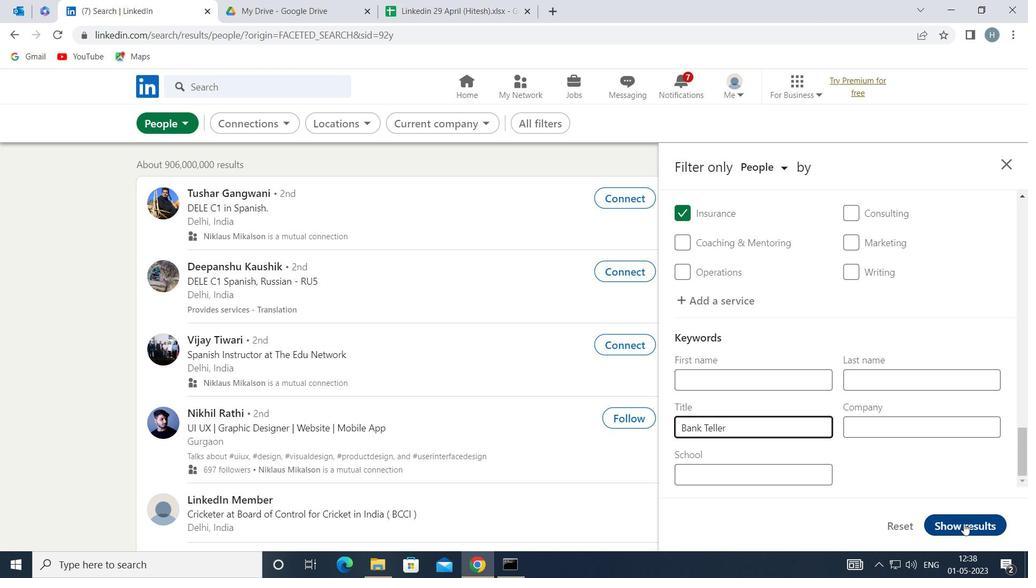 
Action: Mouse pressed left at (965, 525)
Screenshot: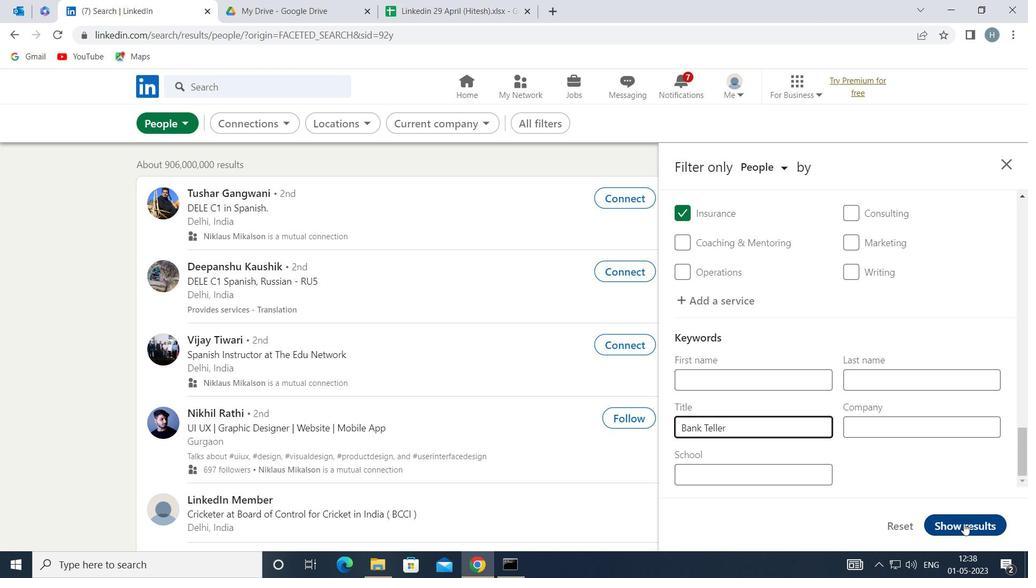 
Action: Mouse moved to (576, 369)
Screenshot: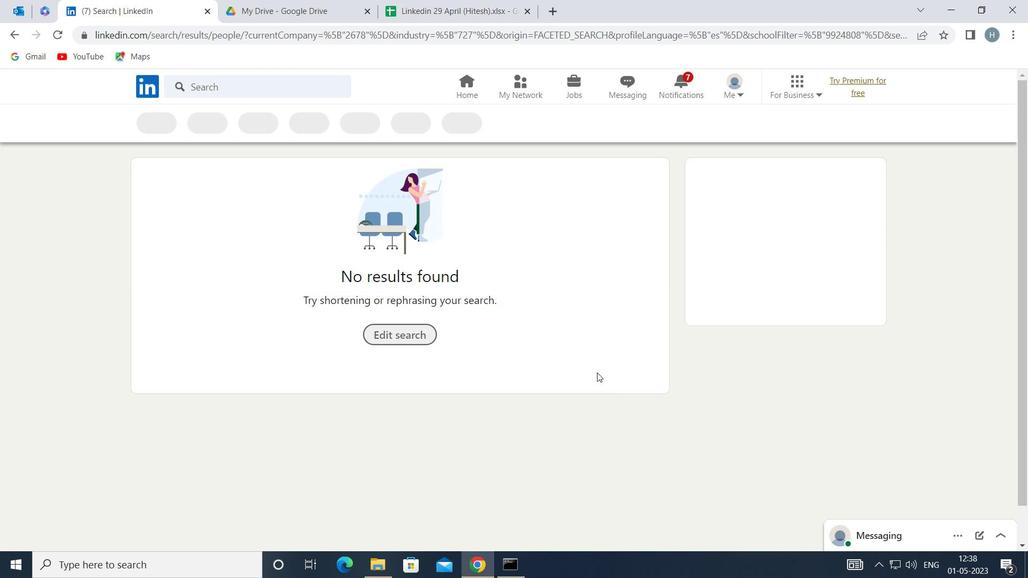 
